 Task: Find a one-way flight from Bozeman to Rock Springs for 6 passengers in First class on Sat, 5 Aug, with a departure time around 8:00 AM, a price limit of ₹240,000, and 1 checked bag.
Action: Mouse moved to (292, 129)
Screenshot: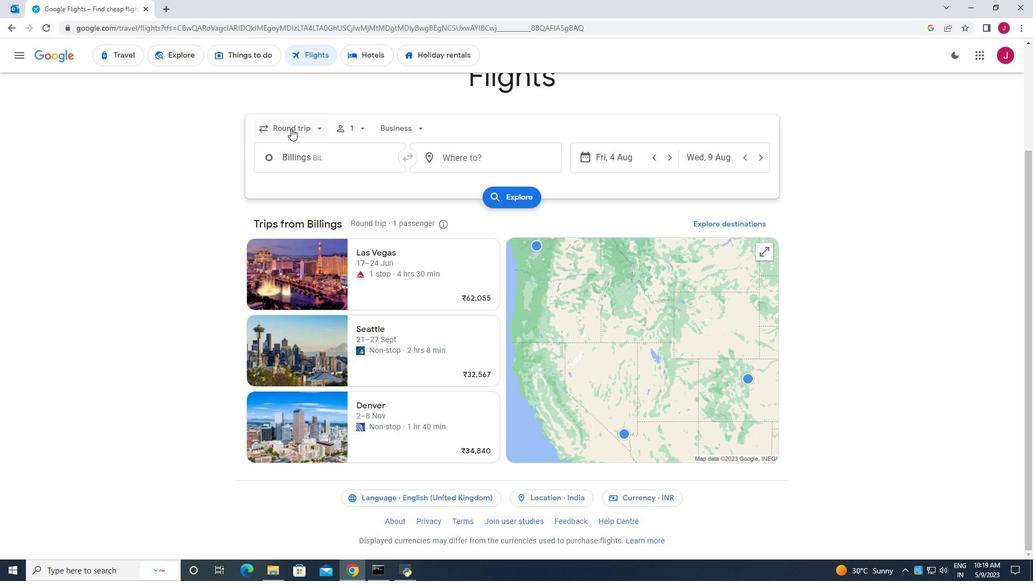 
Action: Mouse pressed left at (292, 129)
Screenshot: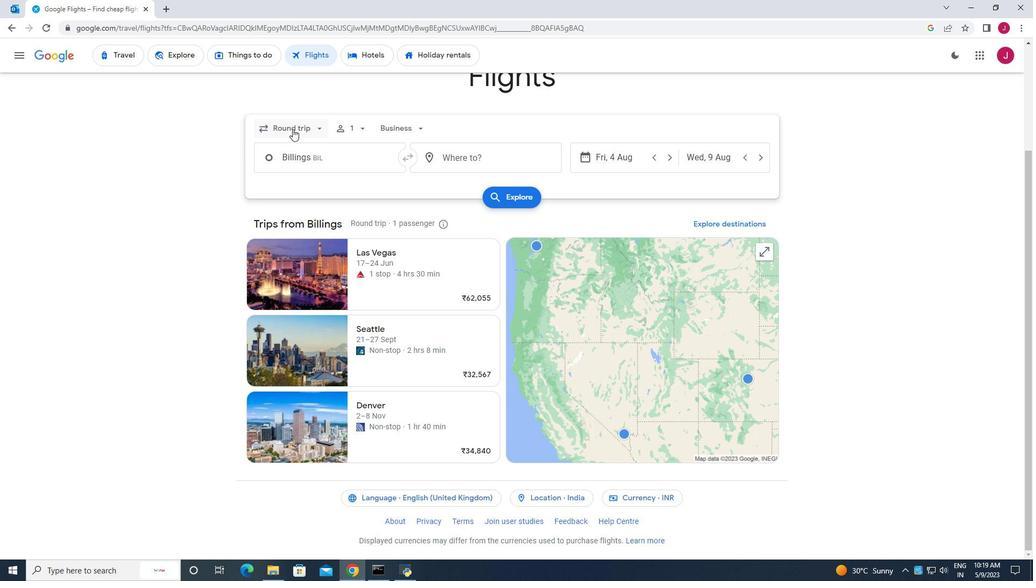 
Action: Mouse moved to (297, 177)
Screenshot: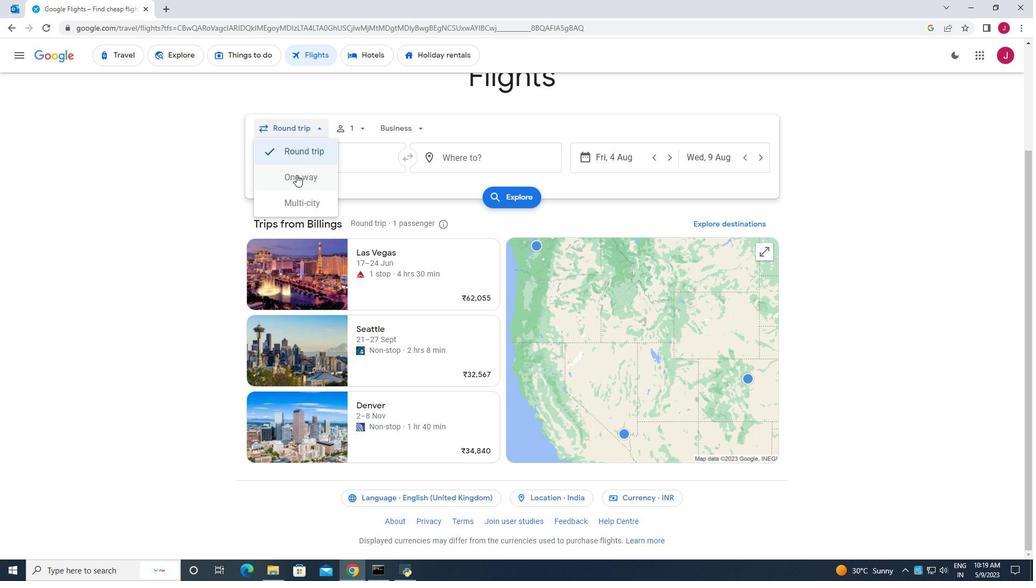 
Action: Mouse pressed left at (297, 177)
Screenshot: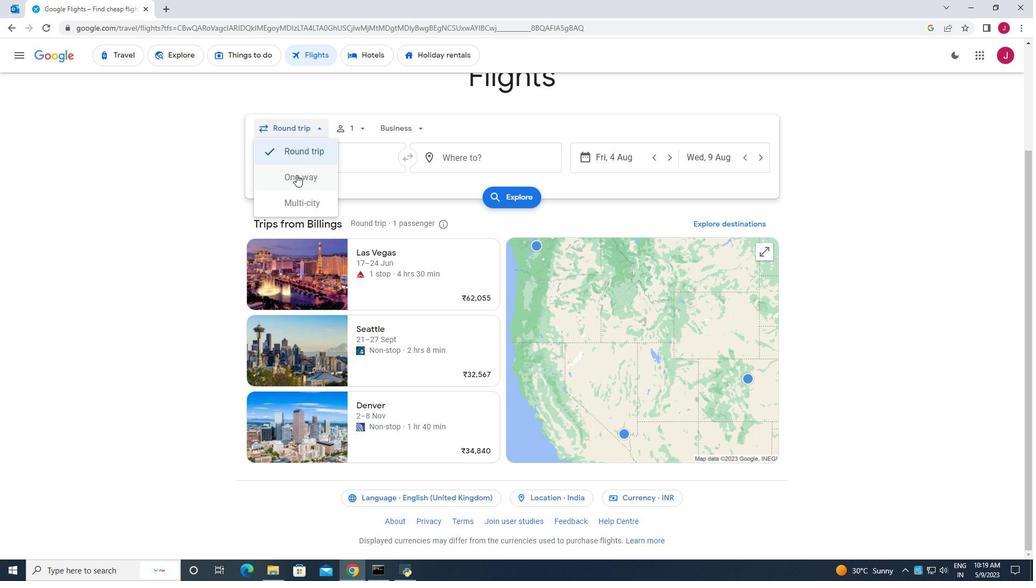 
Action: Mouse moved to (354, 127)
Screenshot: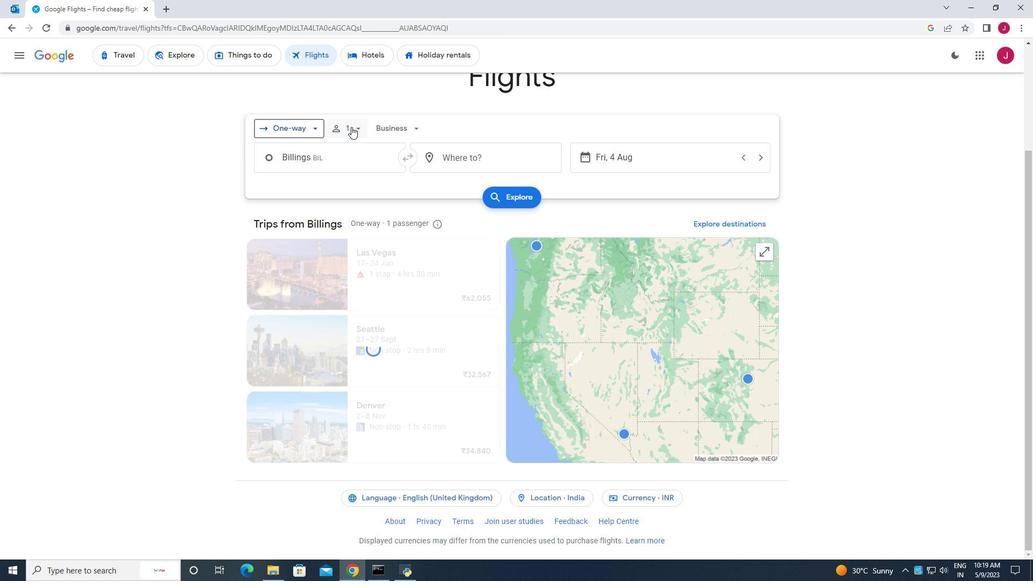 
Action: Mouse pressed left at (354, 127)
Screenshot: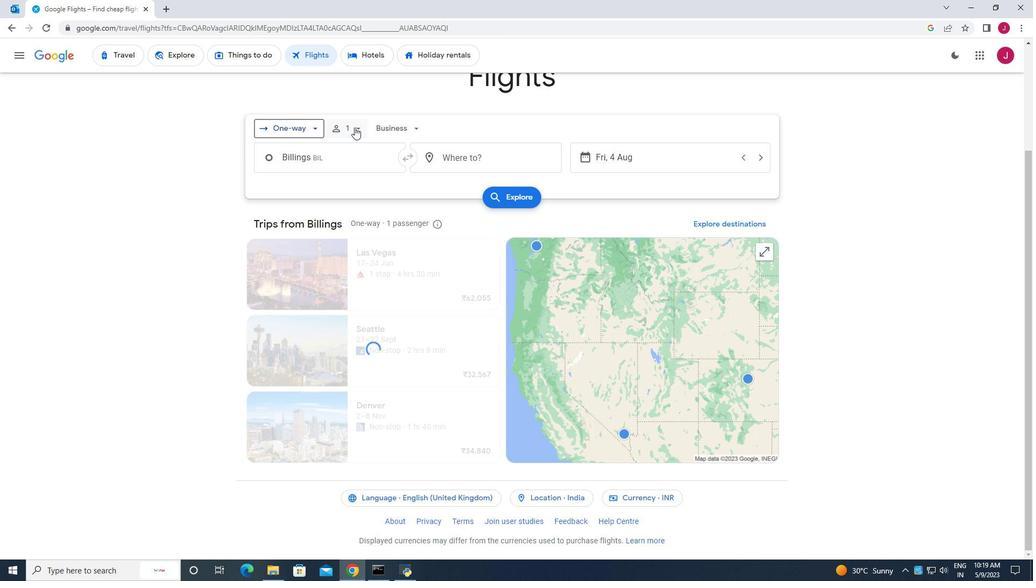 
Action: Mouse moved to (432, 156)
Screenshot: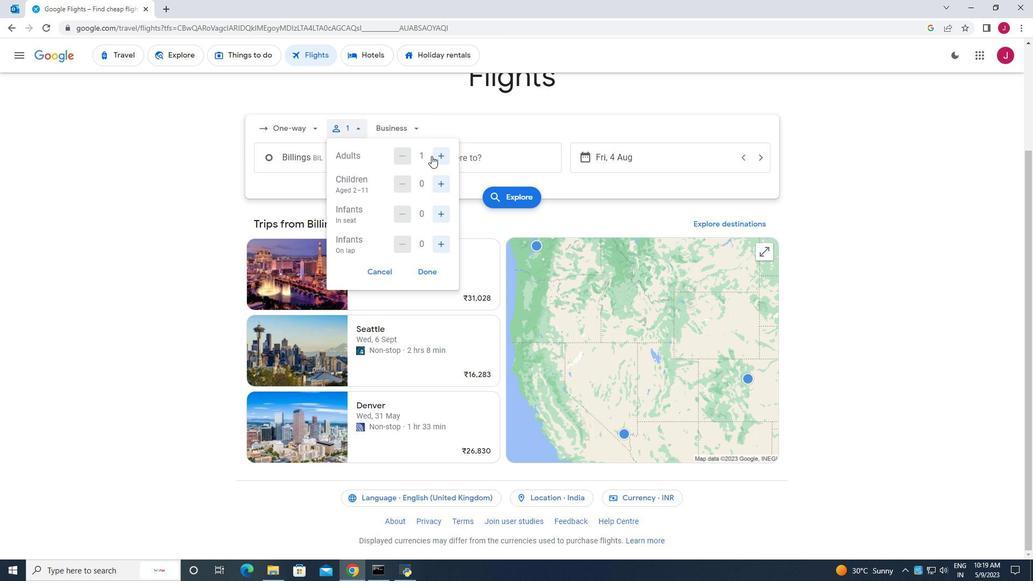 
Action: Mouse pressed left at (432, 156)
Screenshot: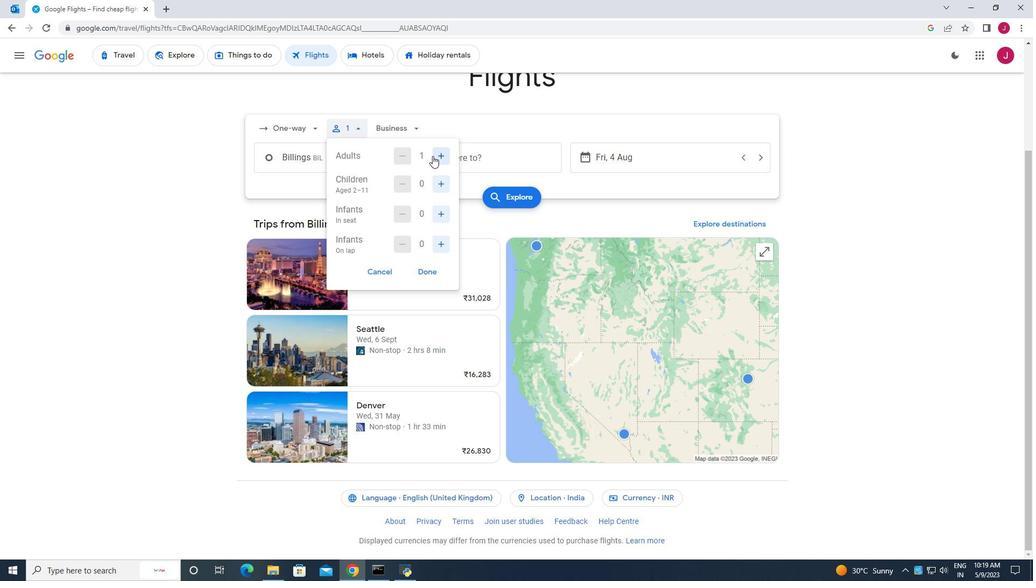 
Action: Mouse moved to (438, 184)
Screenshot: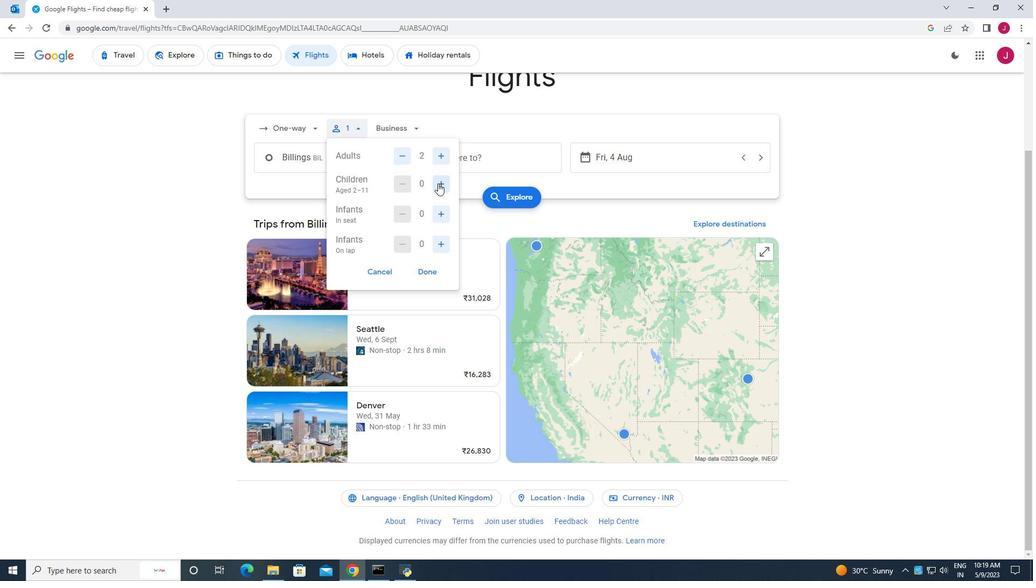 
Action: Mouse pressed left at (438, 184)
Screenshot: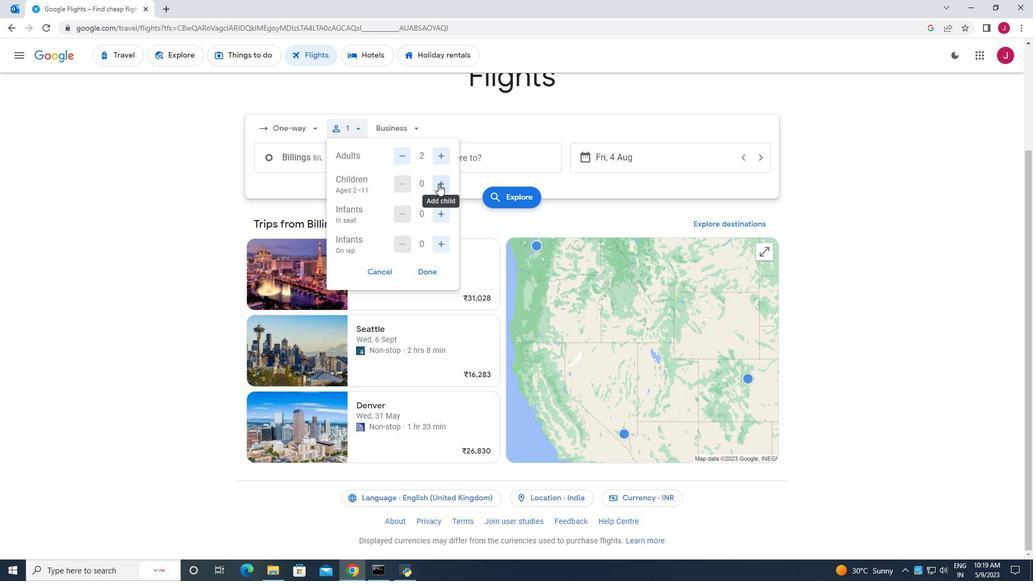 
Action: Mouse pressed left at (438, 184)
Screenshot: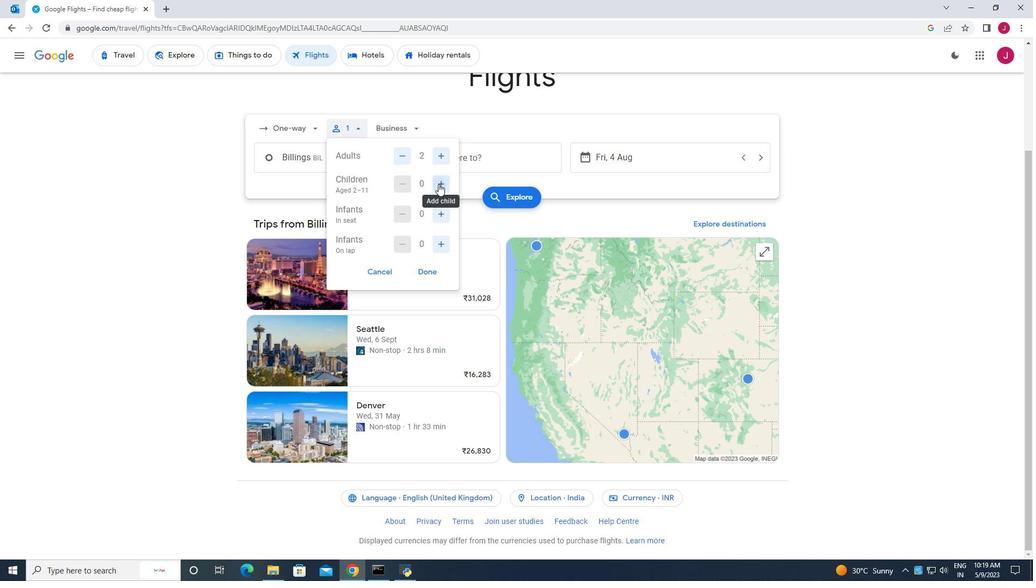 
Action: Mouse moved to (441, 212)
Screenshot: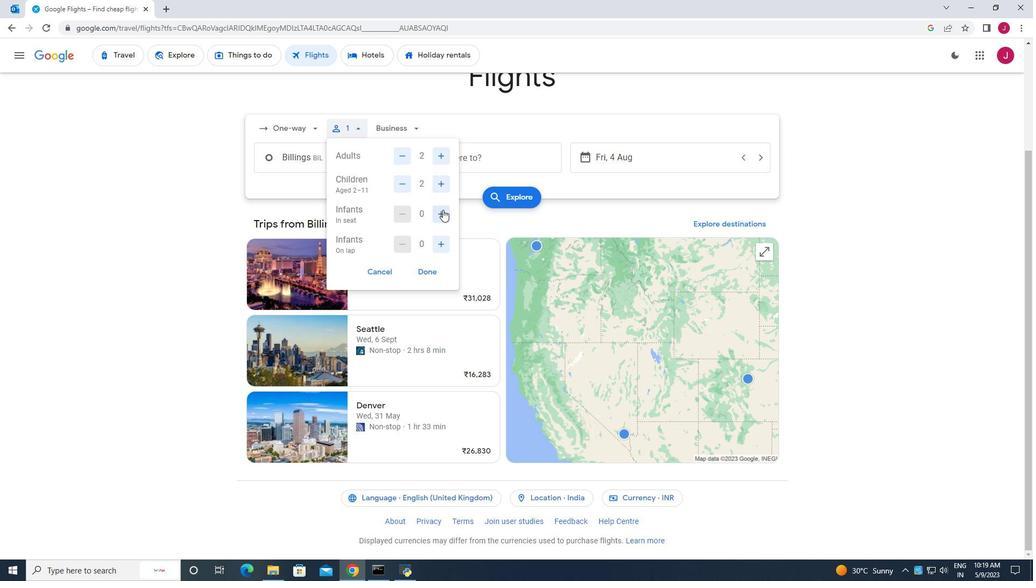 
Action: Mouse pressed left at (441, 212)
Screenshot: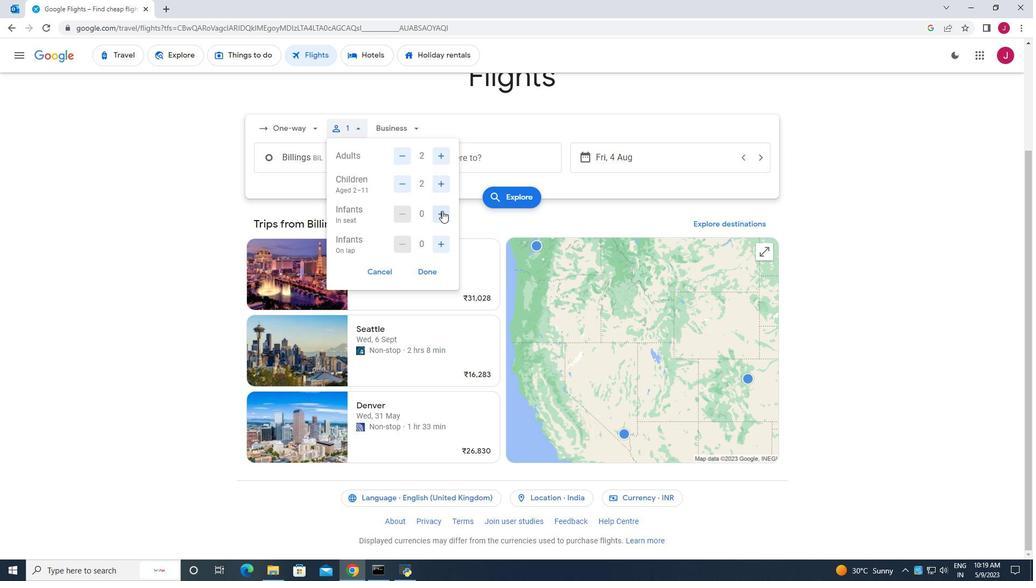 
Action: Mouse pressed left at (441, 212)
Screenshot: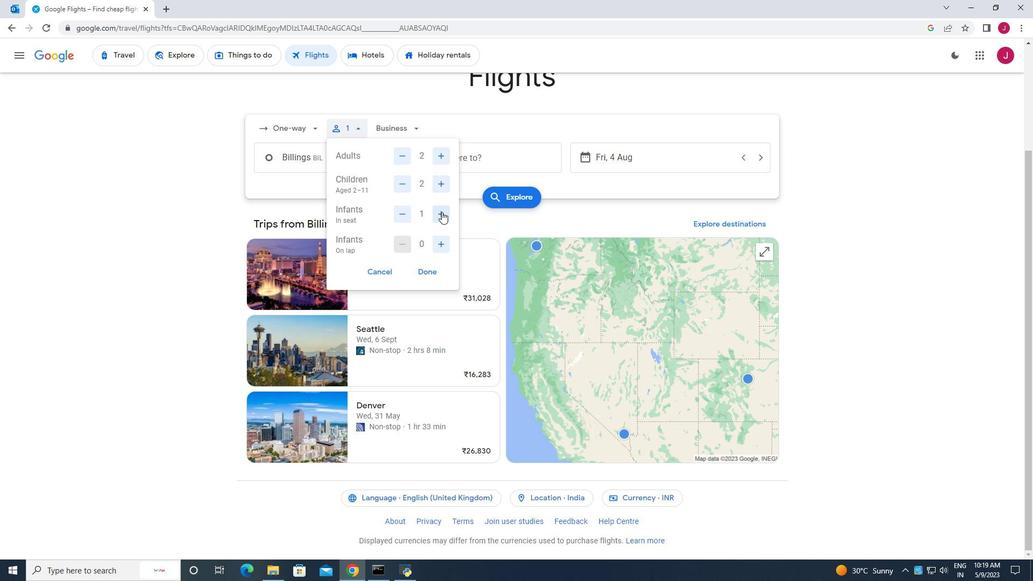 
Action: Mouse moved to (427, 273)
Screenshot: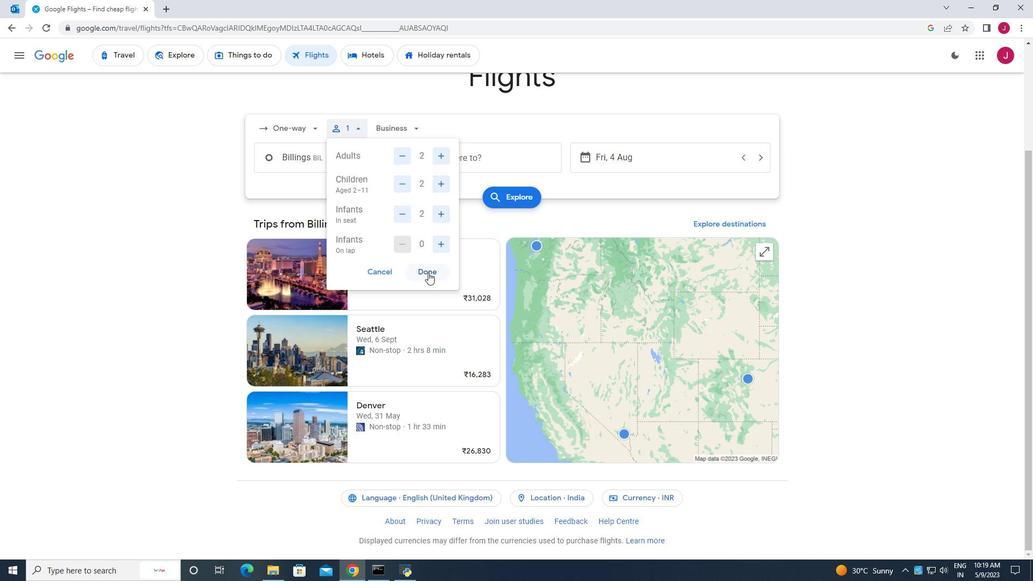 
Action: Mouse pressed left at (427, 273)
Screenshot: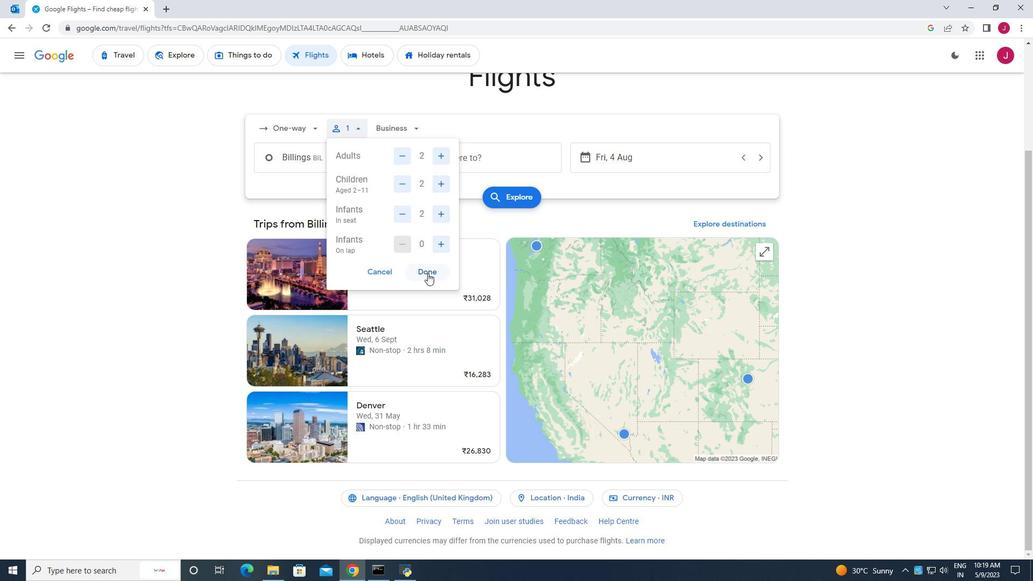 
Action: Mouse moved to (394, 125)
Screenshot: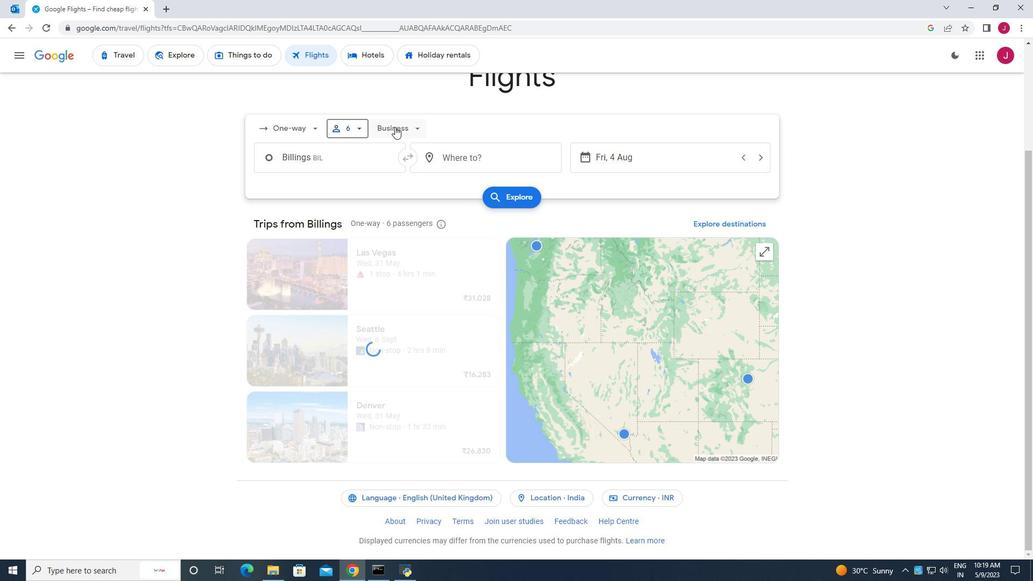 
Action: Mouse pressed left at (394, 125)
Screenshot: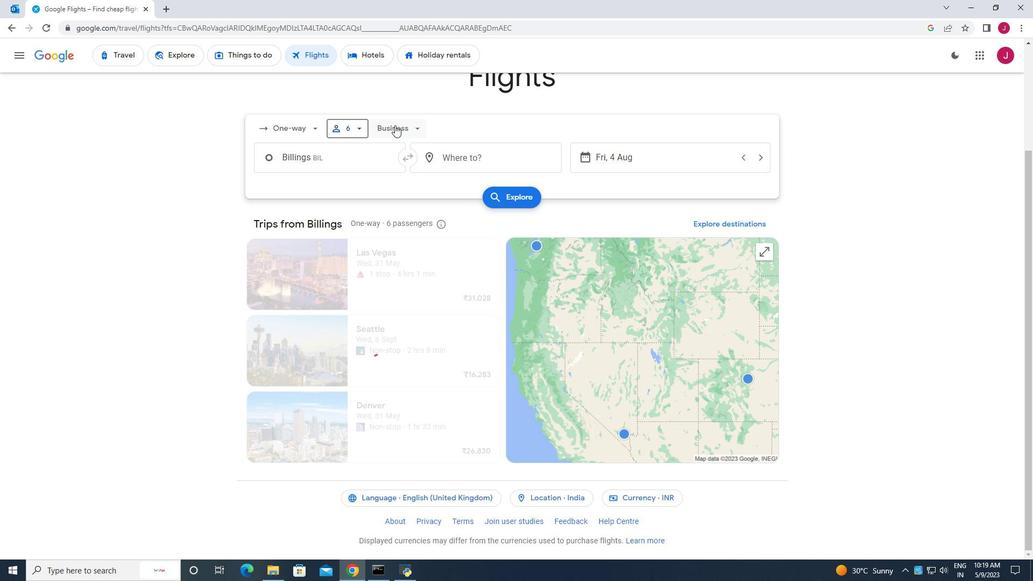 
Action: Mouse moved to (419, 228)
Screenshot: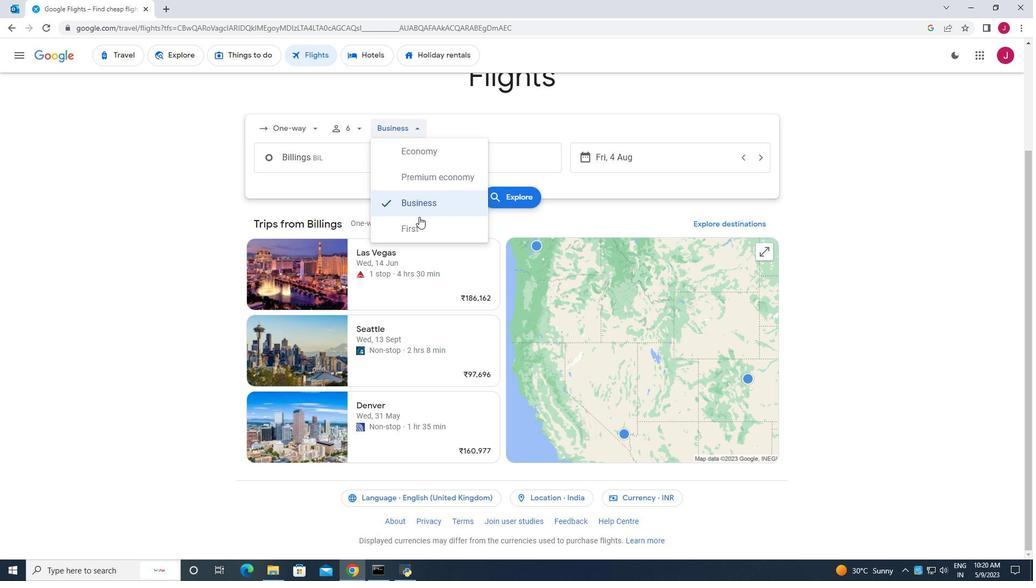 
Action: Mouse pressed left at (419, 228)
Screenshot: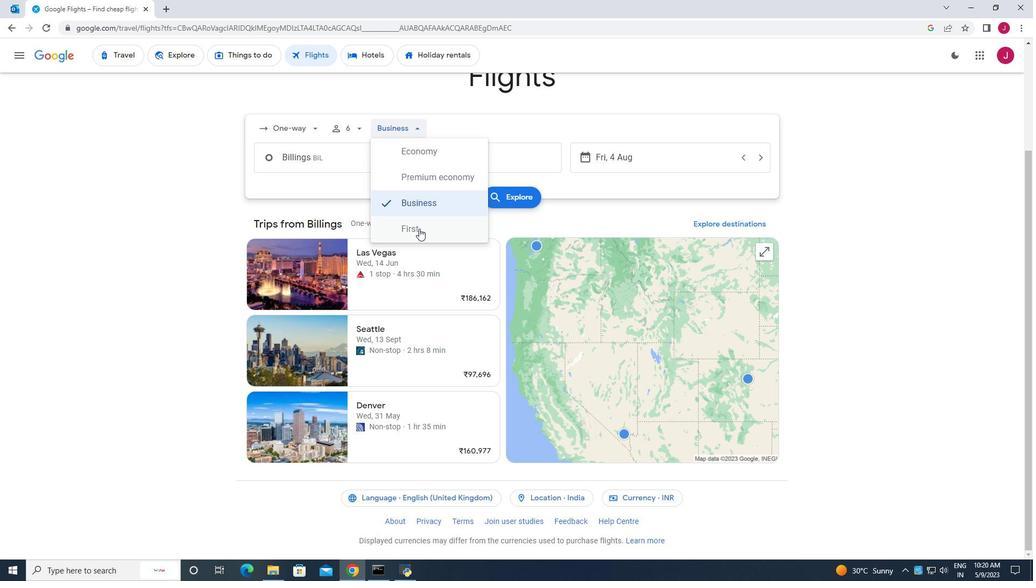 
Action: Mouse moved to (341, 160)
Screenshot: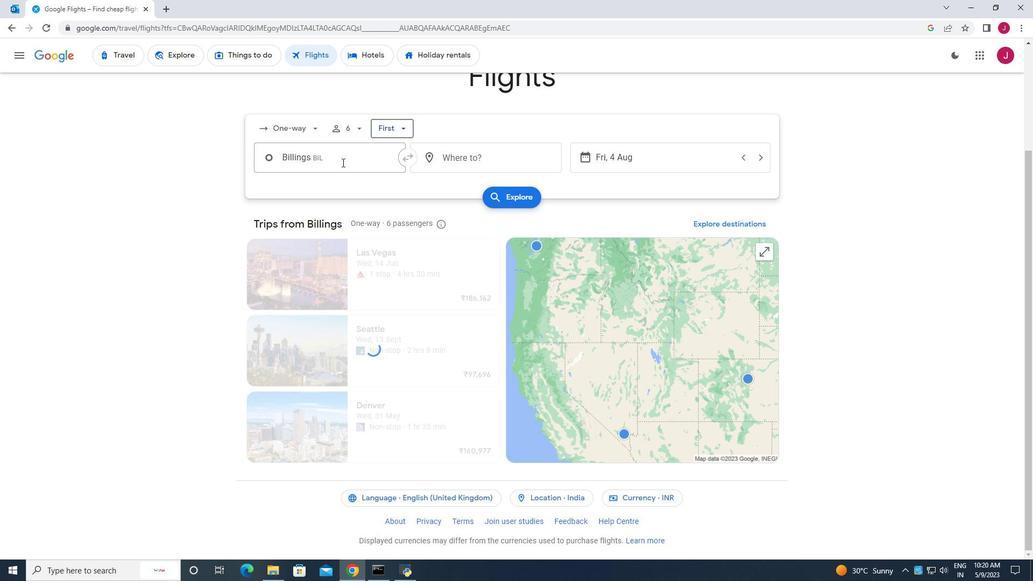 
Action: Mouse pressed left at (341, 160)
Screenshot: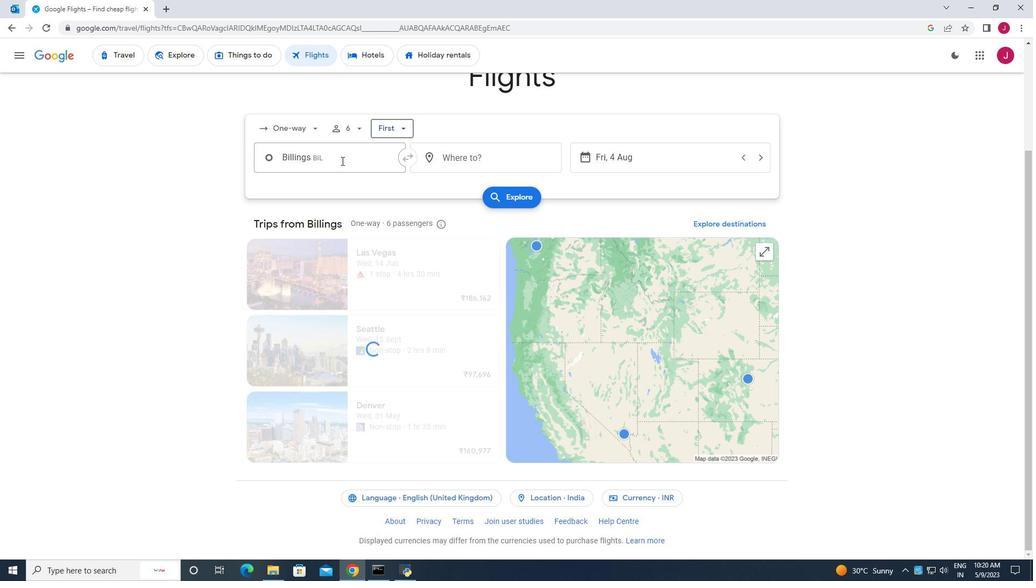 
Action: Key pressed bozeman
Screenshot: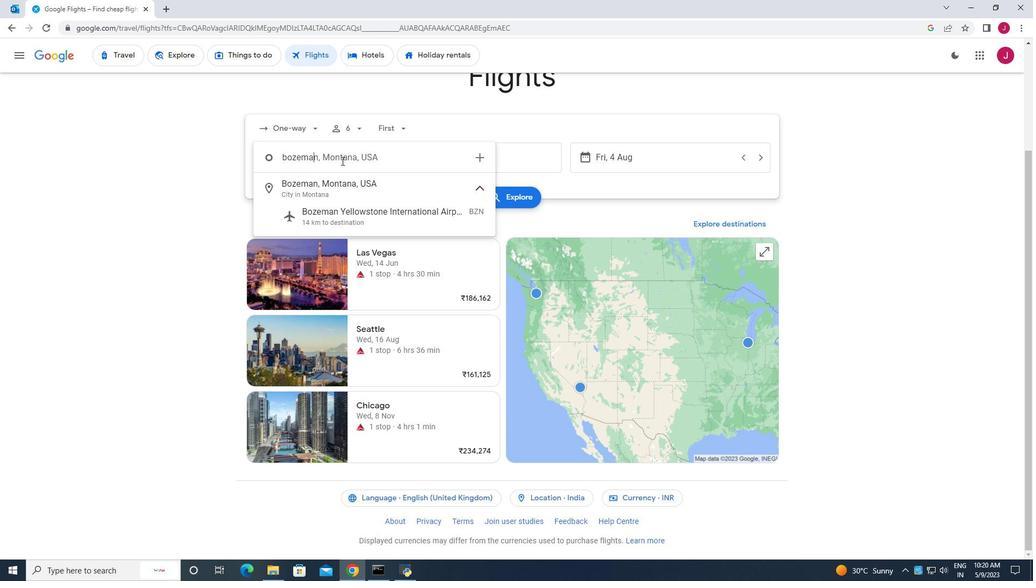 
Action: Mouse moved to (381, 214)
Screenshot: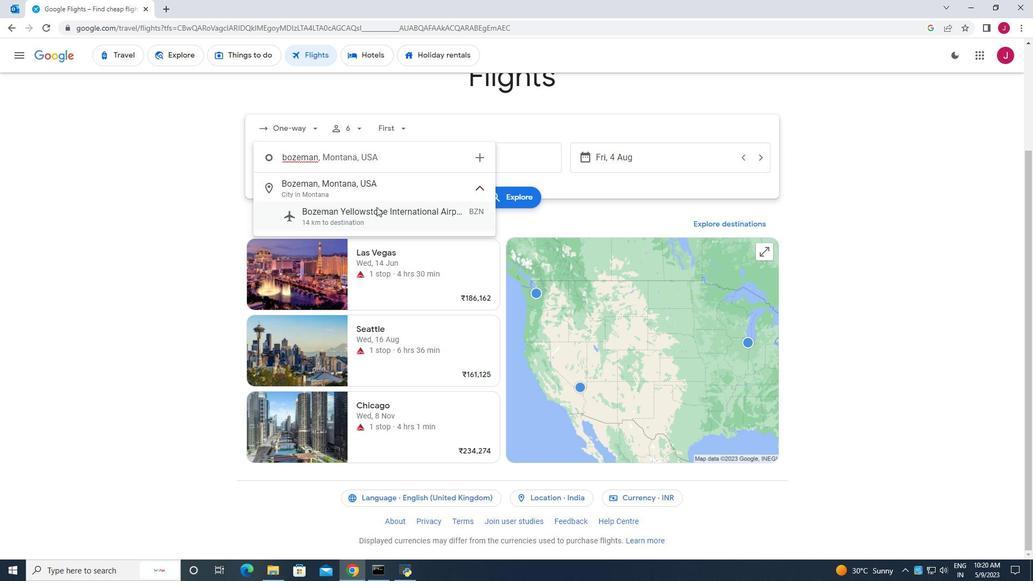 
Action: Mouse pressed left at (381, 214)
Screenshot: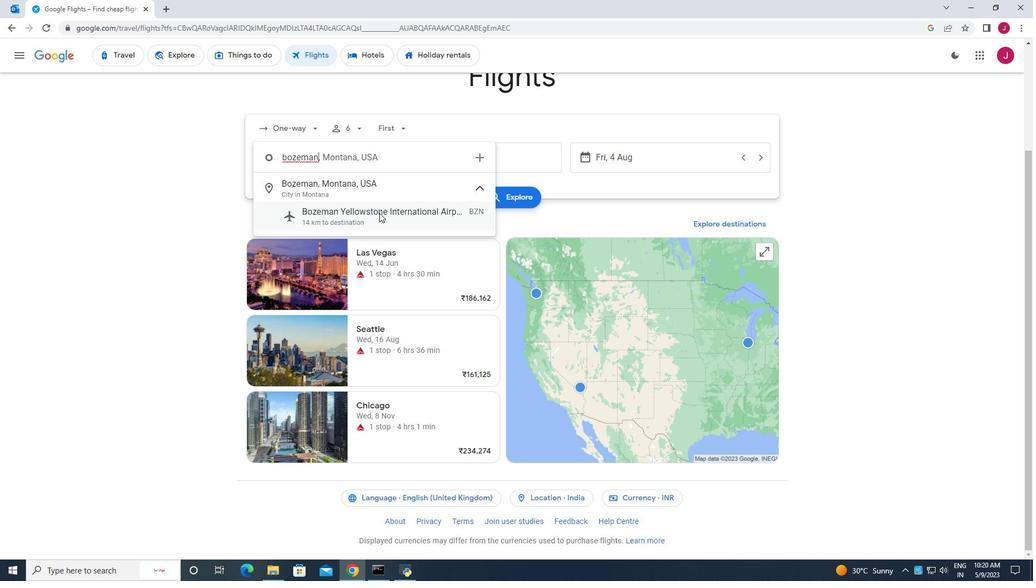 
Action: Mouse moved to (489, 160)
Screenshot: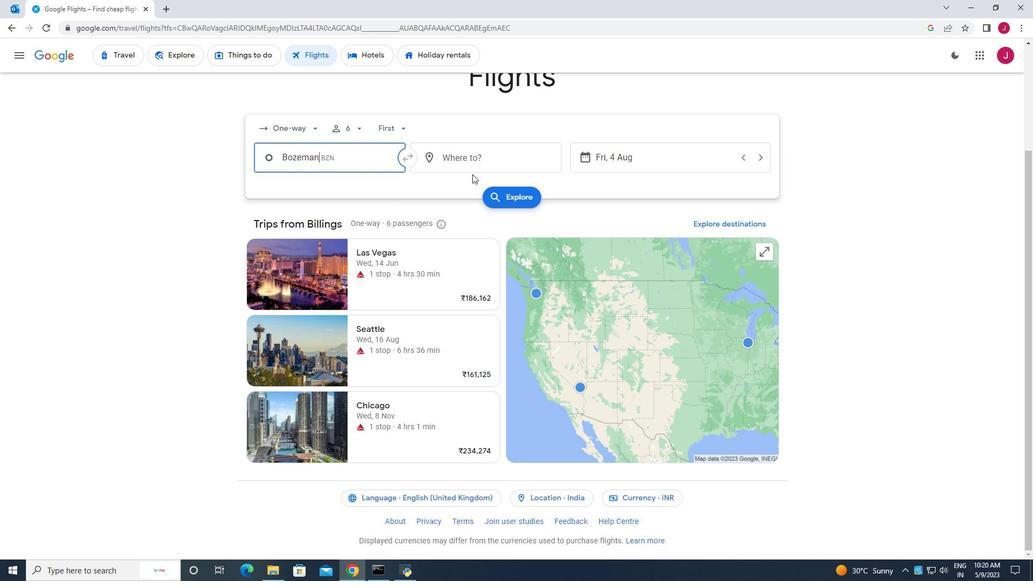 
Action: Mouse pressed left at (489, 160)
Screenshot: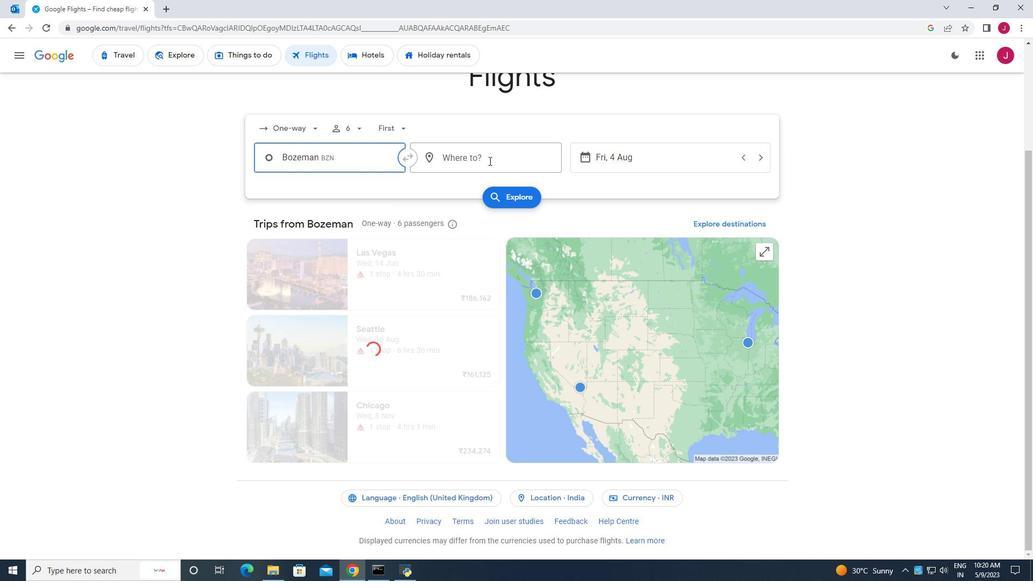 
Action: Key pressed rock<Key.space>springs
Screenshot: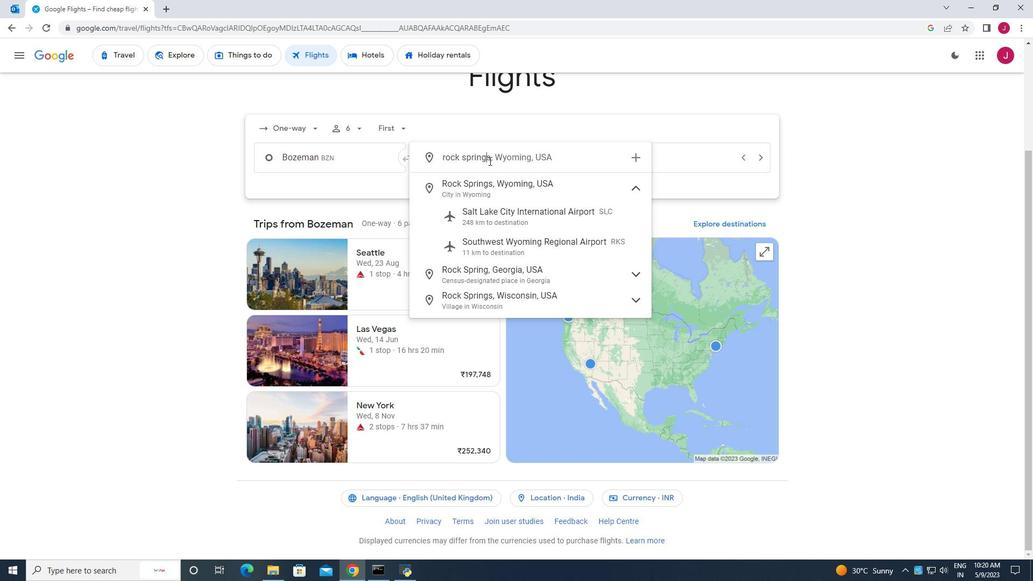 
Action: Mouse moved to (533, 245)
Screenshot: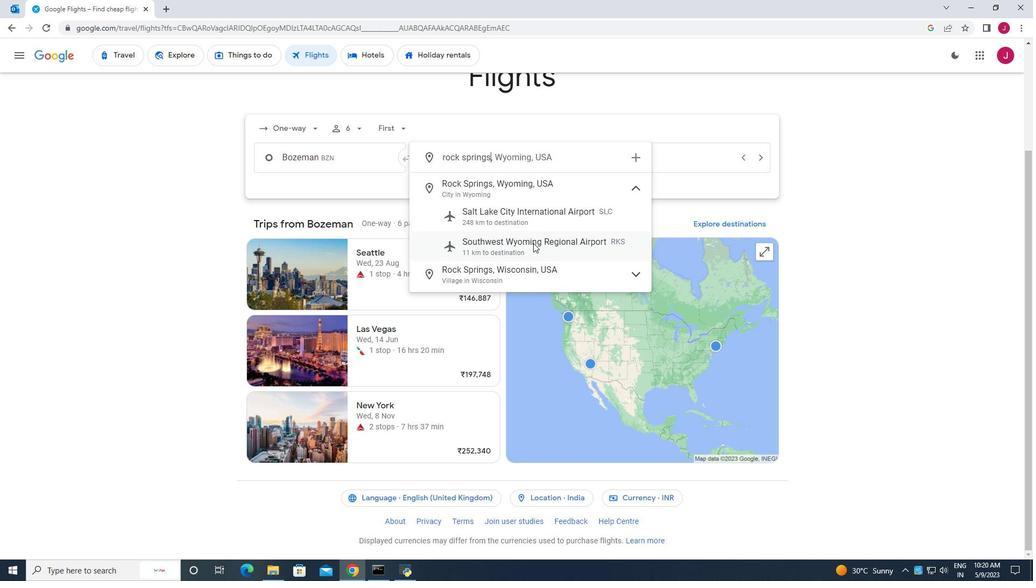 
Action: Mouse pressed left at (533, 245)
Screenshot: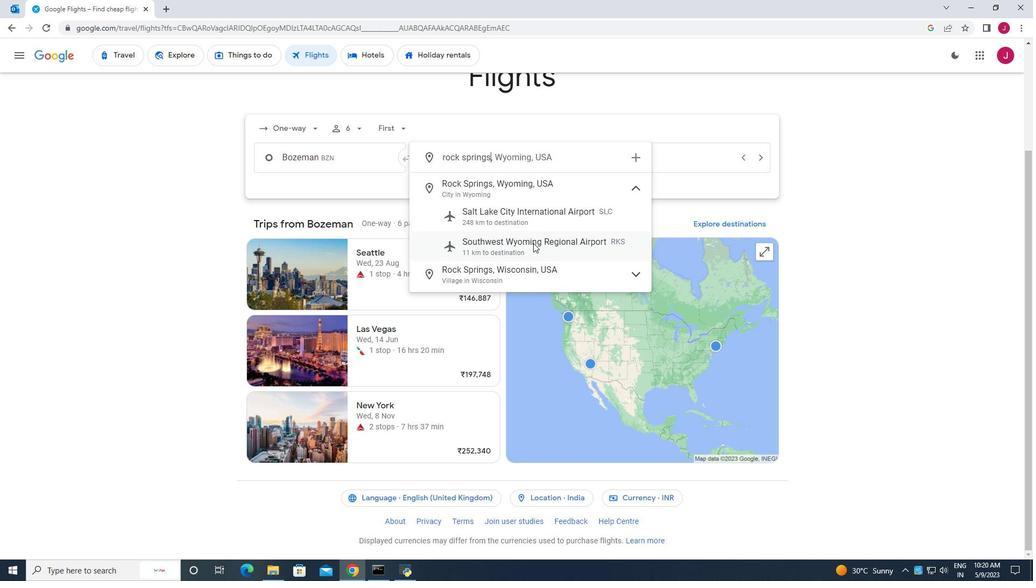
Action: Mouse moved to (636, 154)
Screenshot: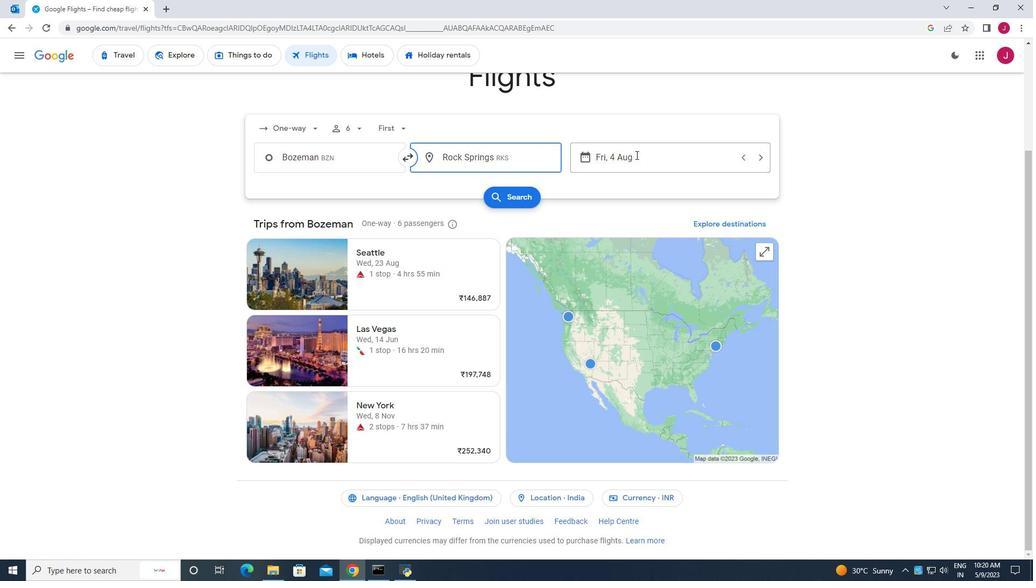 
Action: Mouse pressed left at (636, 154)
Screenshot: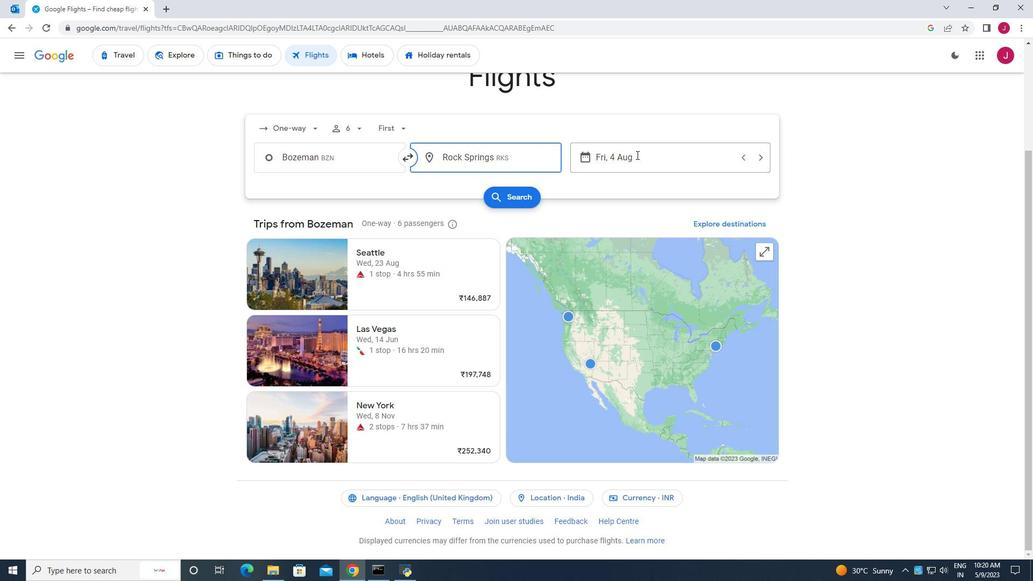 
Action: Mouse moved to (546, 245)
Screenshot: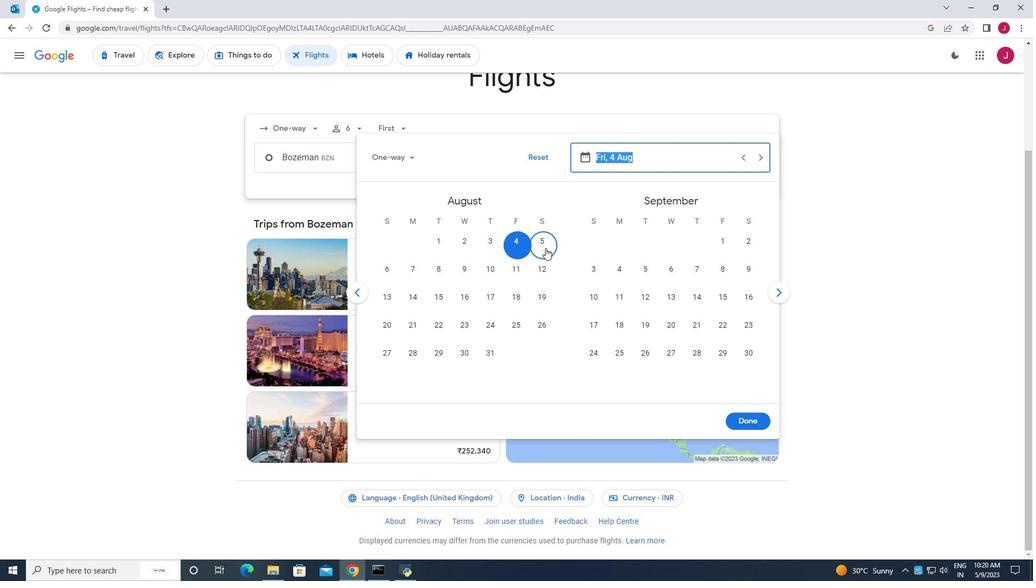 
Action: Mouse pressed left at (546, 245)
Screenshot: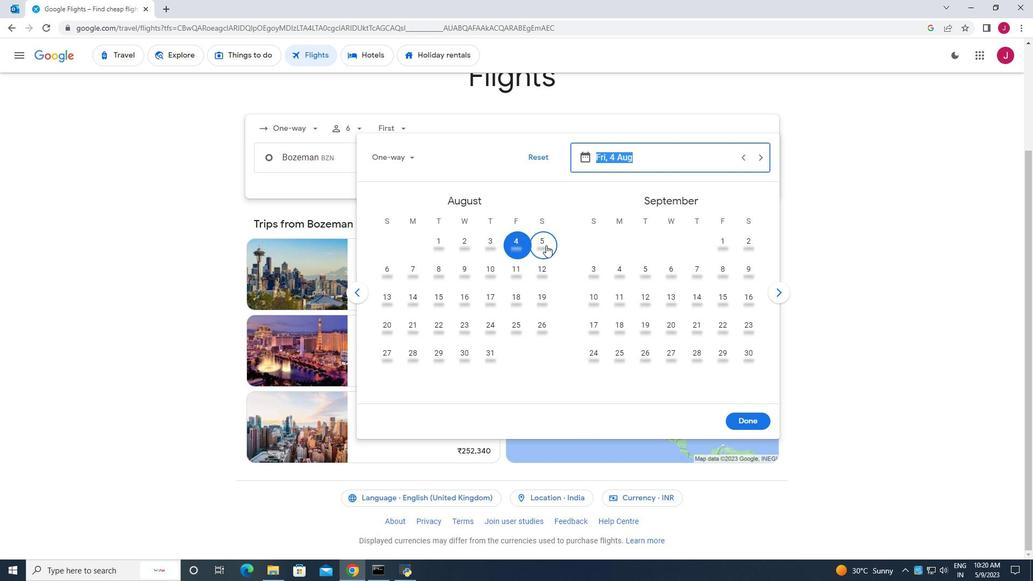 
Action: Mouse moved to (753, 421)
Screenshot: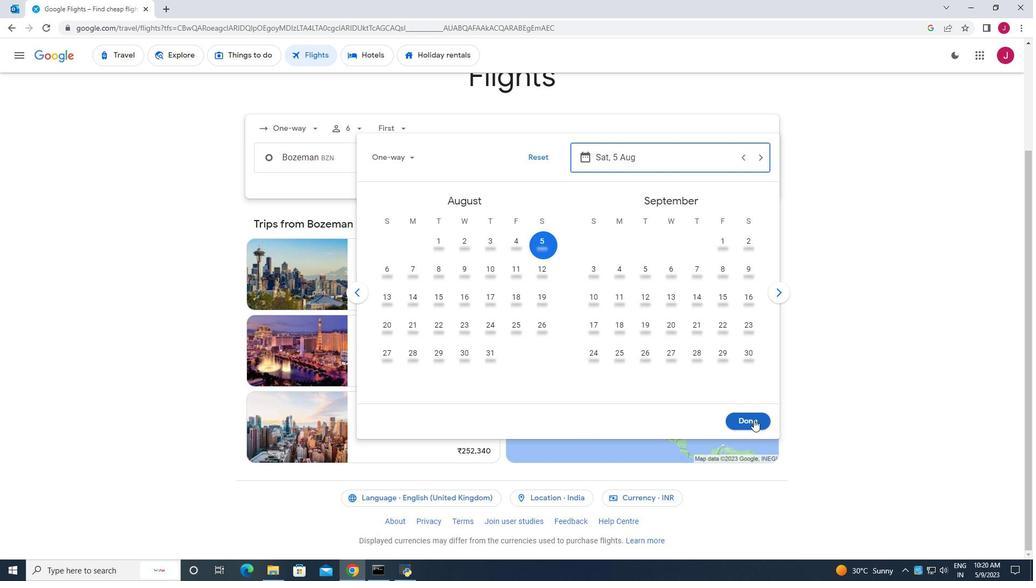 
Action: Mouse pressed left at (753, 421)
Screenshot: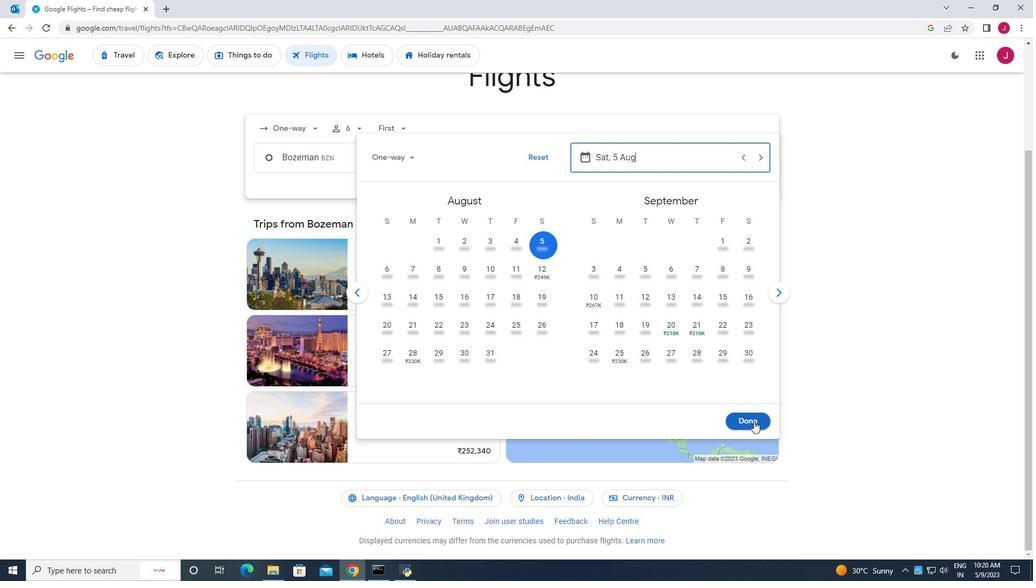
Action: Mouse moved to (521, 193)
Screenshot: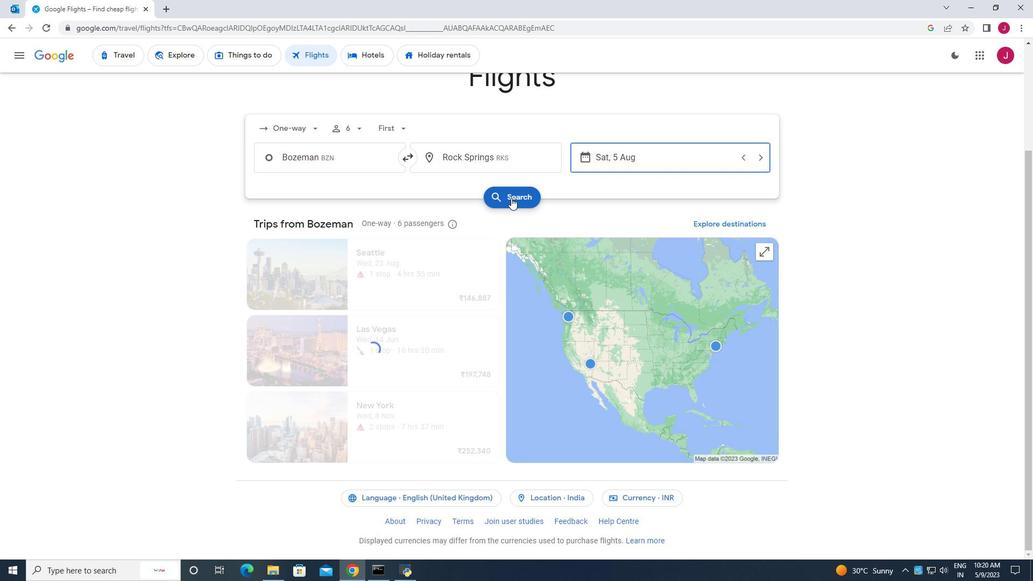 
Action: Mouse pressed left at (521, 193)
Screenshot: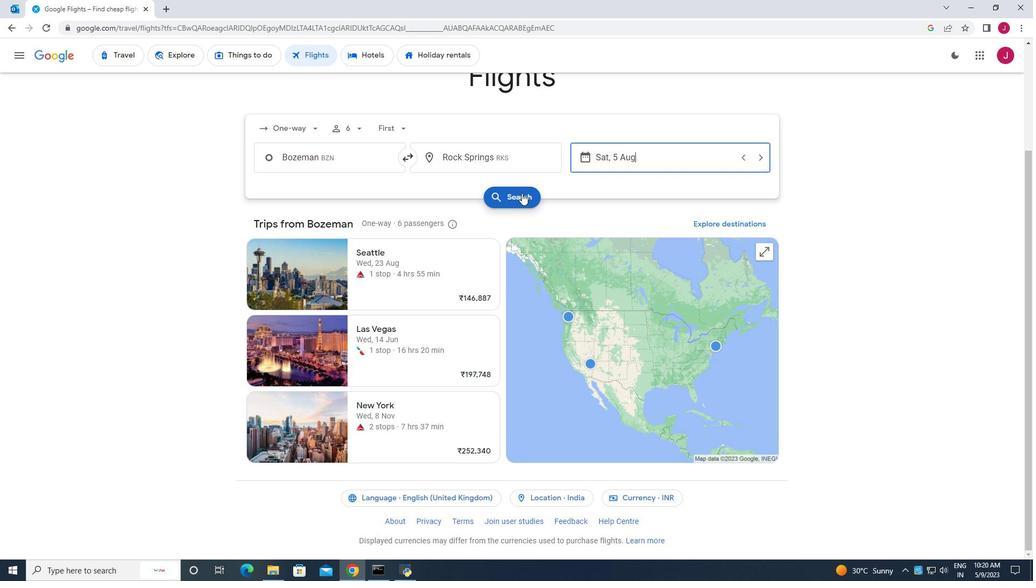 
Action: Mouse moved to (266, 150)
Screenshot: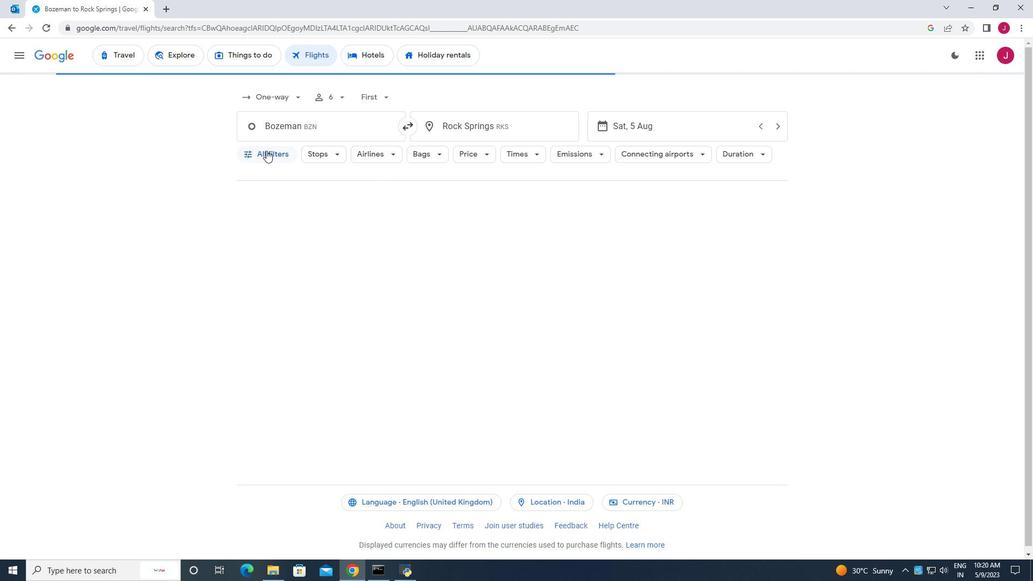 
Action: Mouse pressed left at (266, 150)
Screenshot: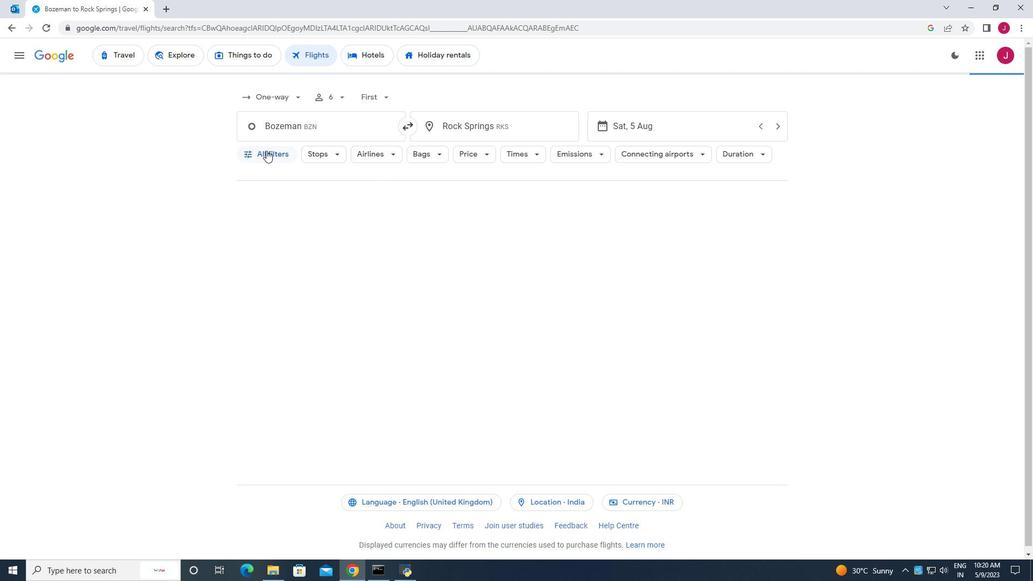 
Action: Mouse moved to (370, 231)
Screenshot: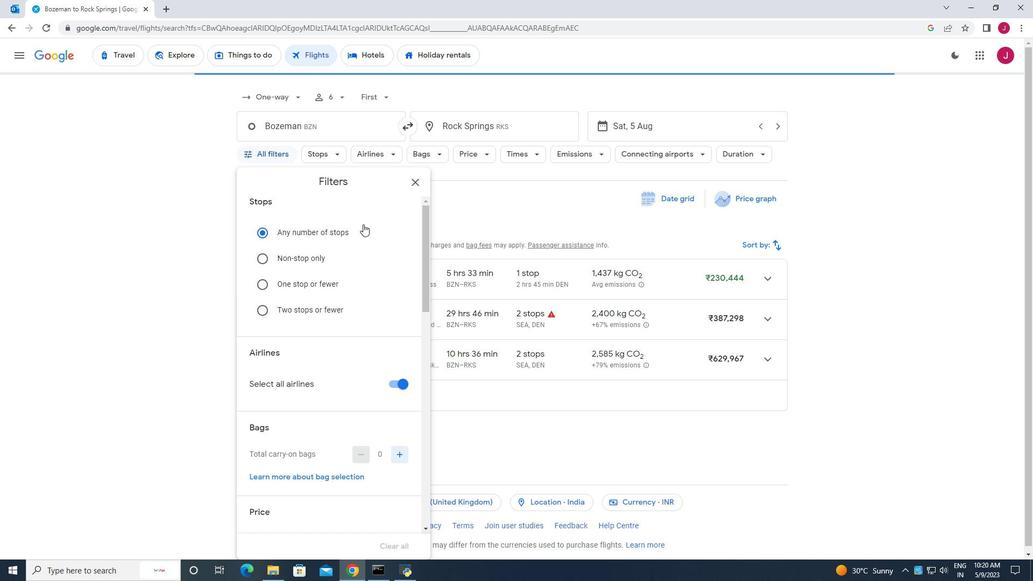 
Action: Mouse scrolled (370, 230) with delta (0, 0)
Screenshot: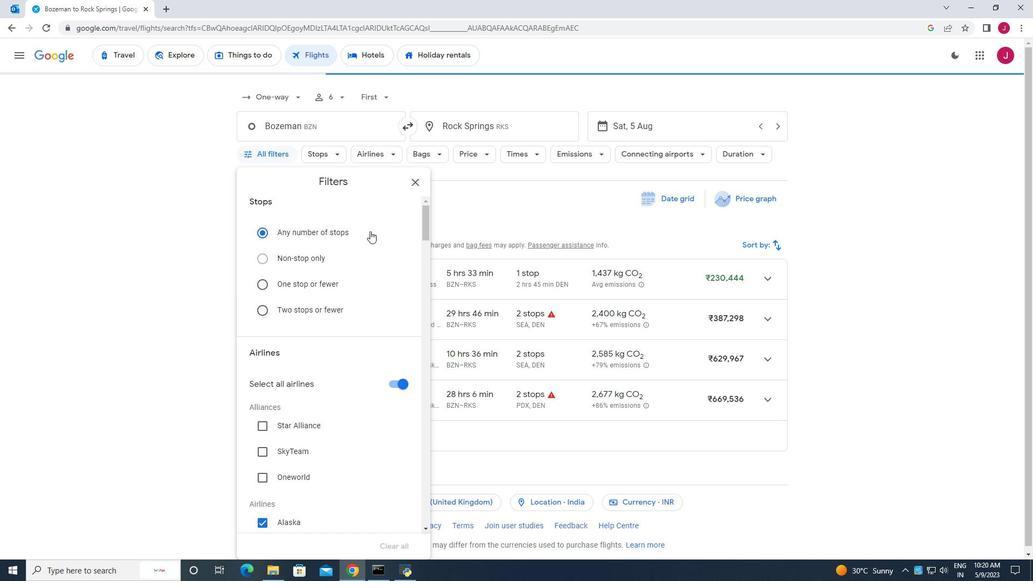 
Action: Mouse scrolled (370, 230) with delta (0, 0)
Screenshot: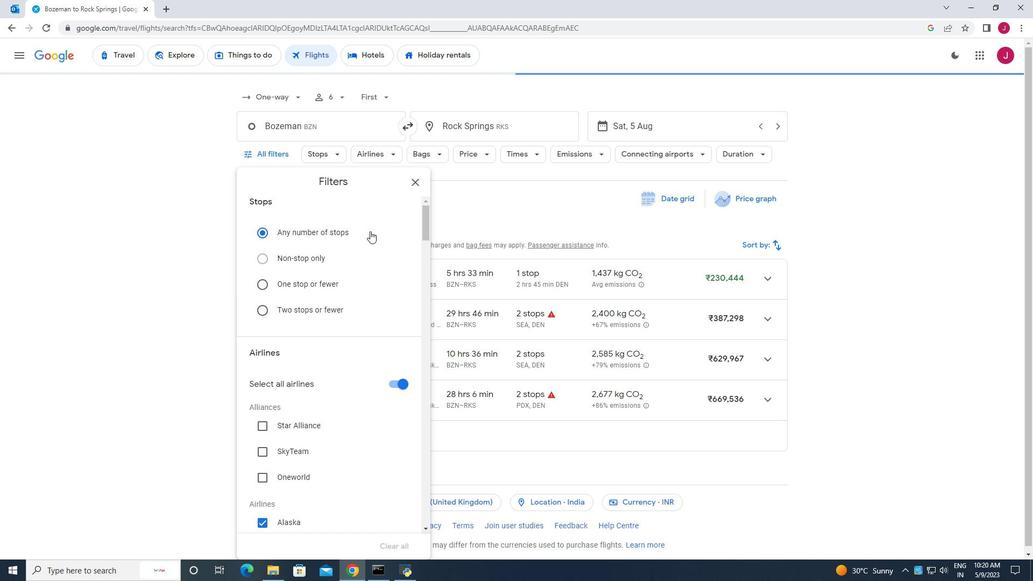 
Action: Mouse scrolled (370, 230) with delta (0, 0)
Screenshot: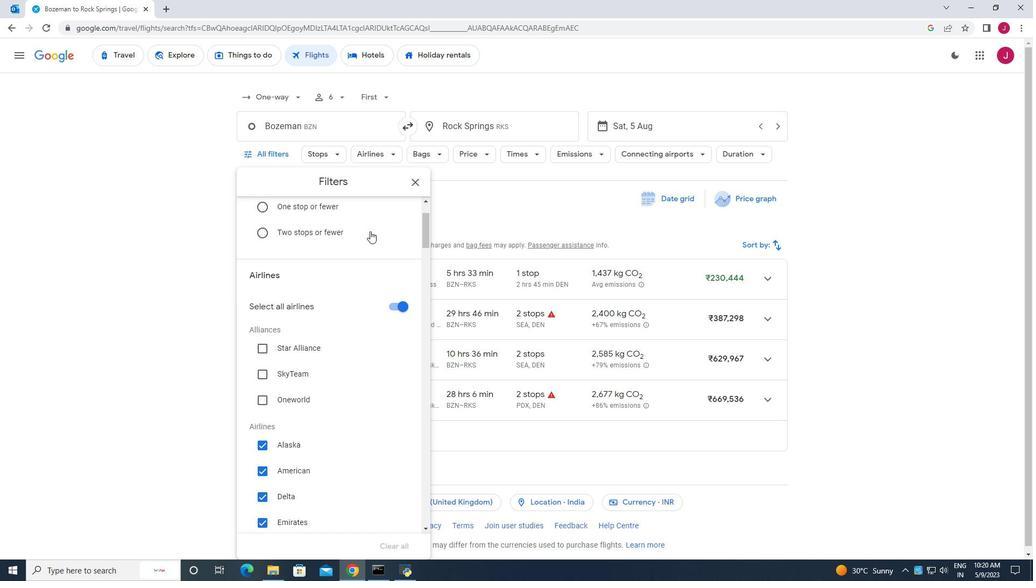 
Action: Mouse moved to (392, 224)
Screenshot: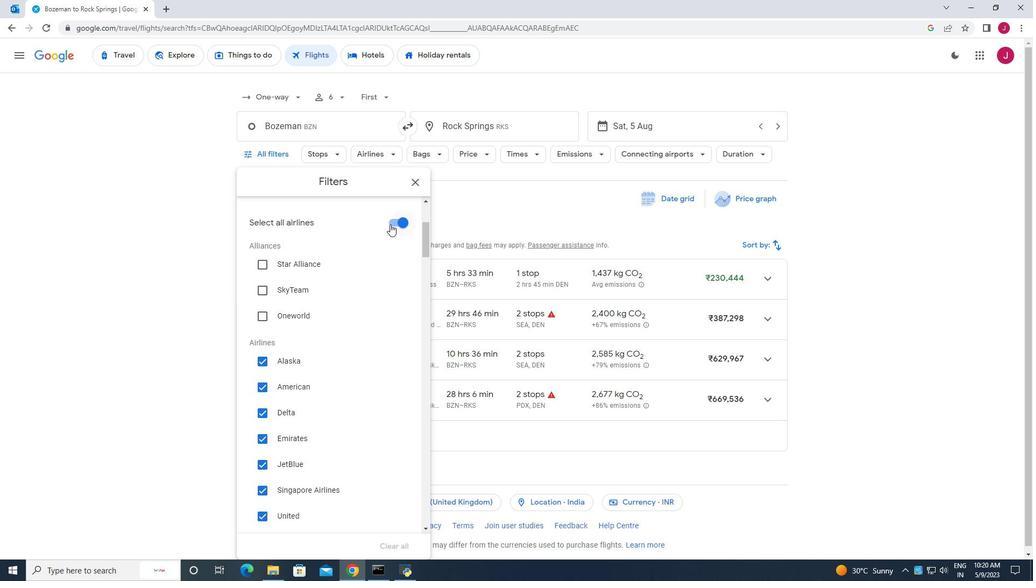 
Action: Mouse pressed left at (392, 224)
Screenshot: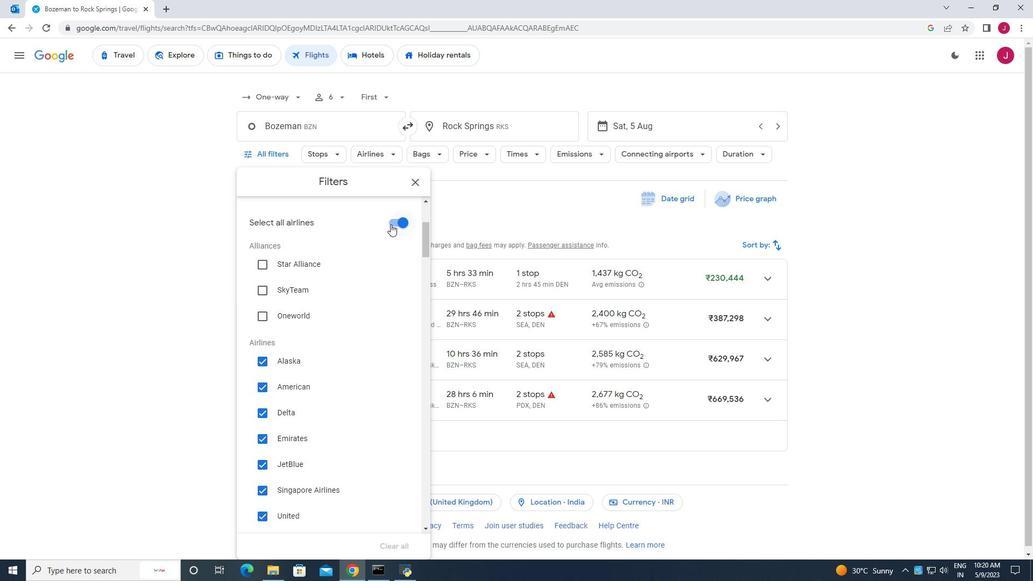 
Action: Mouse moved to (342, 265)
Screenshot: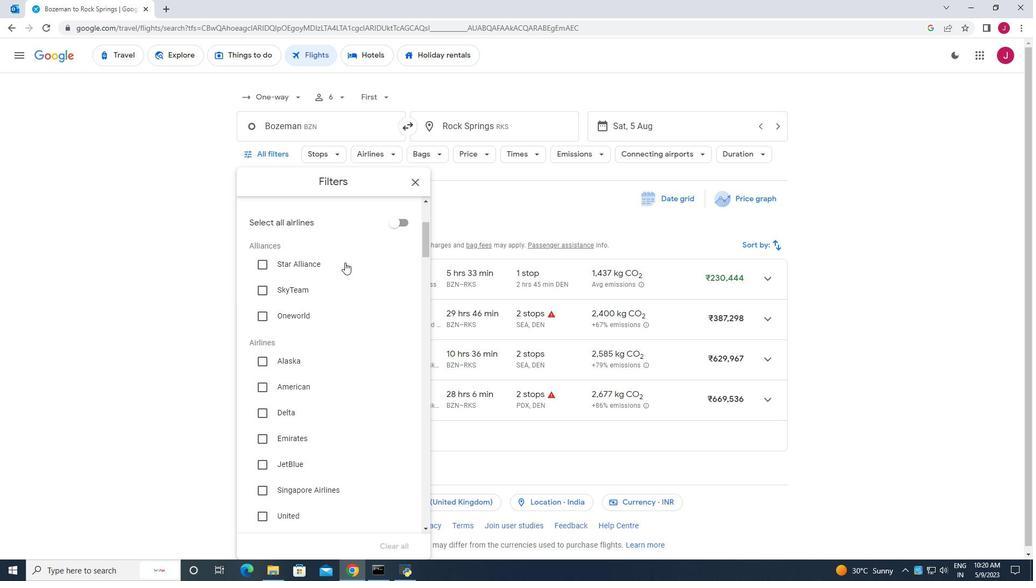 
Action: Mouse scrolled (342, 264) with delta (0, 0)
Screenshot: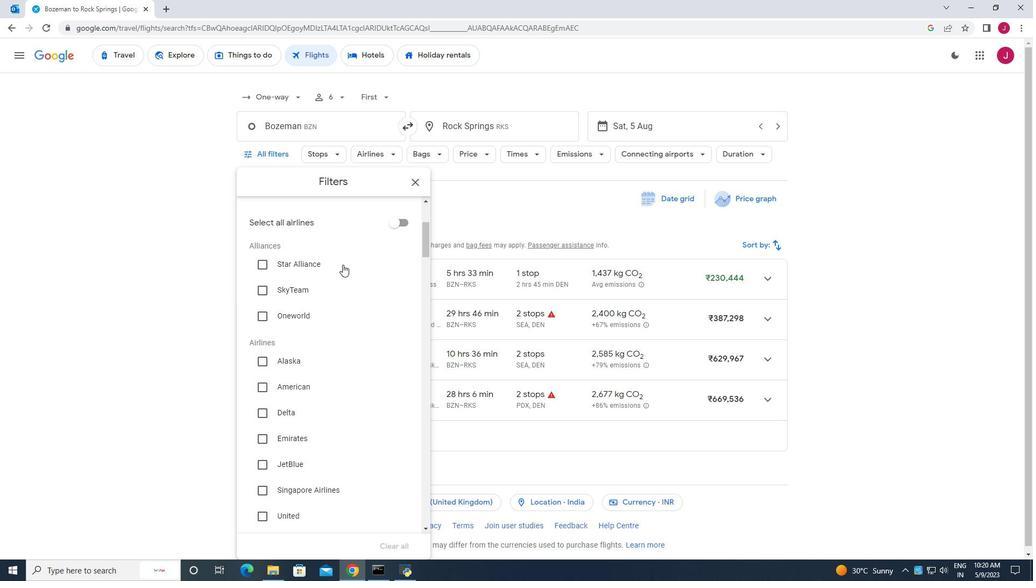
Action: Mouse scrolled (342, 264) with delta (0, 0)
Screenshot: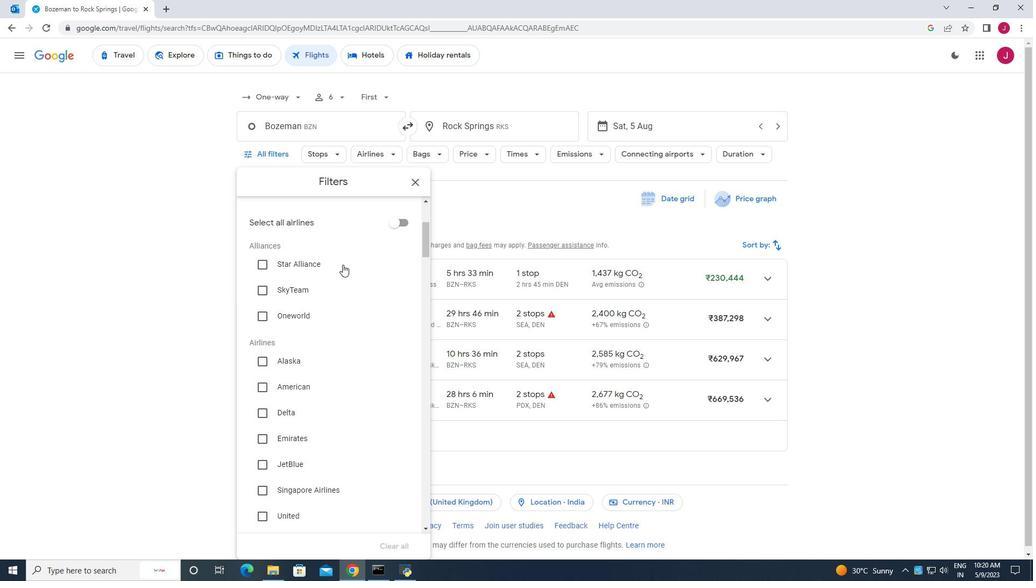 
Action: Mouse scrolled (342, 264) with delta (0, 0)
Screenshot: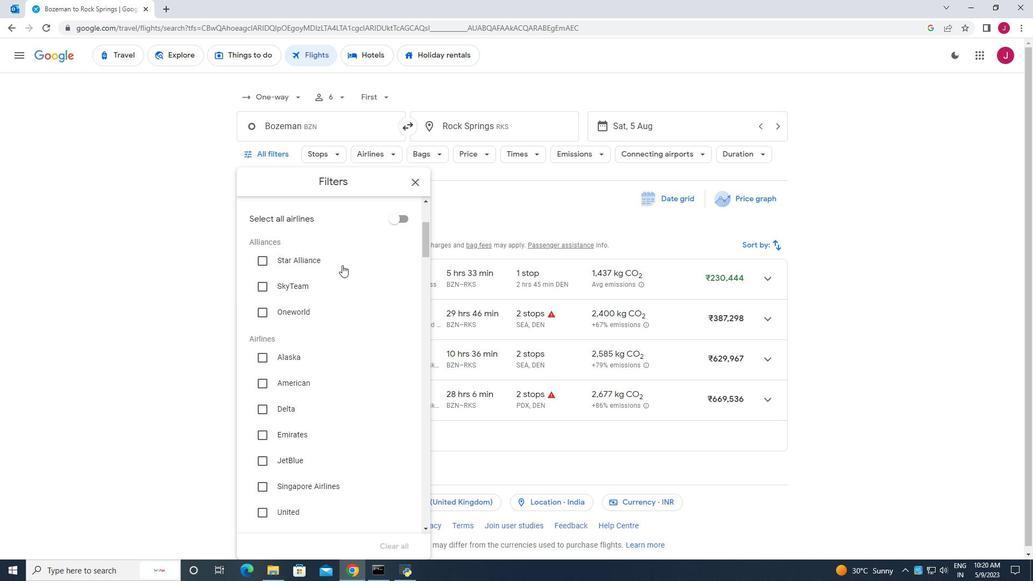 
Action: Mouse moved to (312, 248)
Screenshot: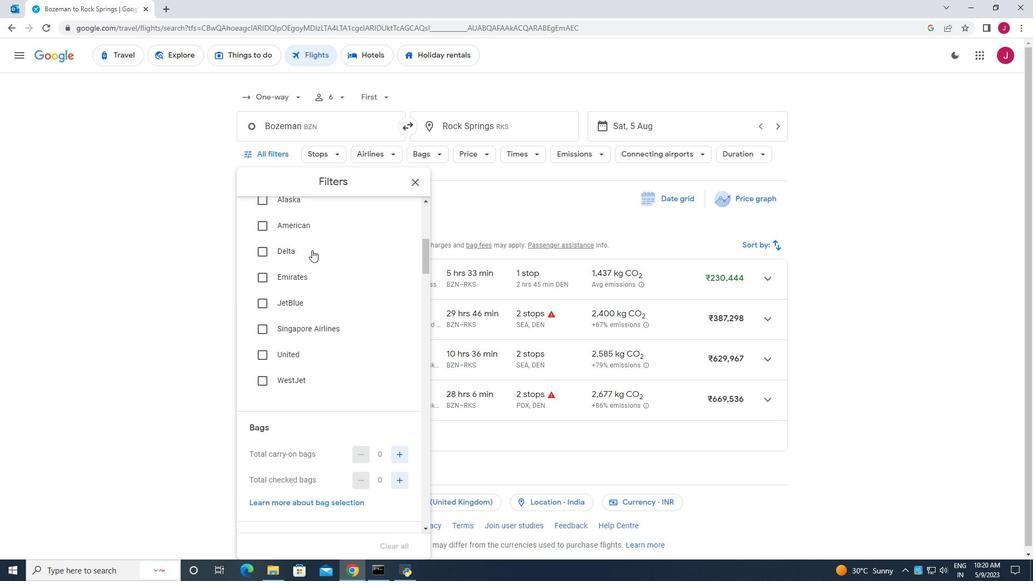 
Action: Mouse scrolled (312, 248) with delta (0, 0)
Screenshot: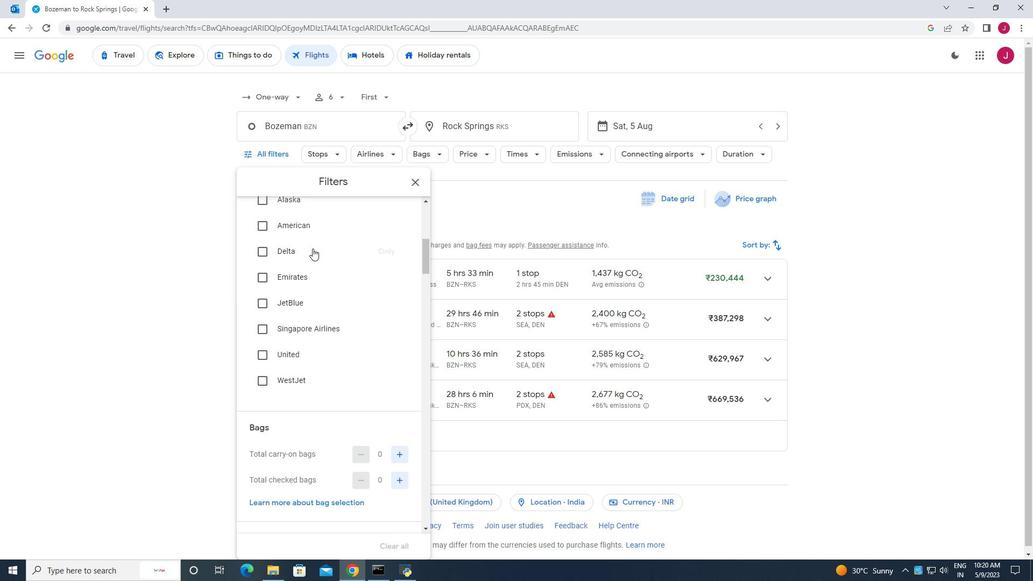 
Action: Mouse scrolled (312, 248) with delta (0, 0)
Screenshot: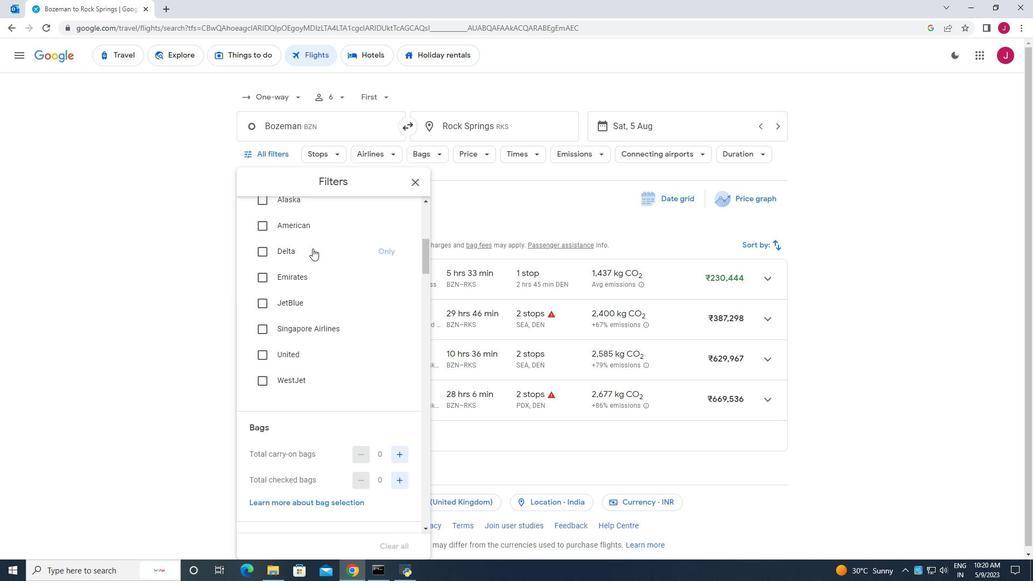 
Action: Mouse scrolled (312, 248) with delta (0, 0)
Screenshot: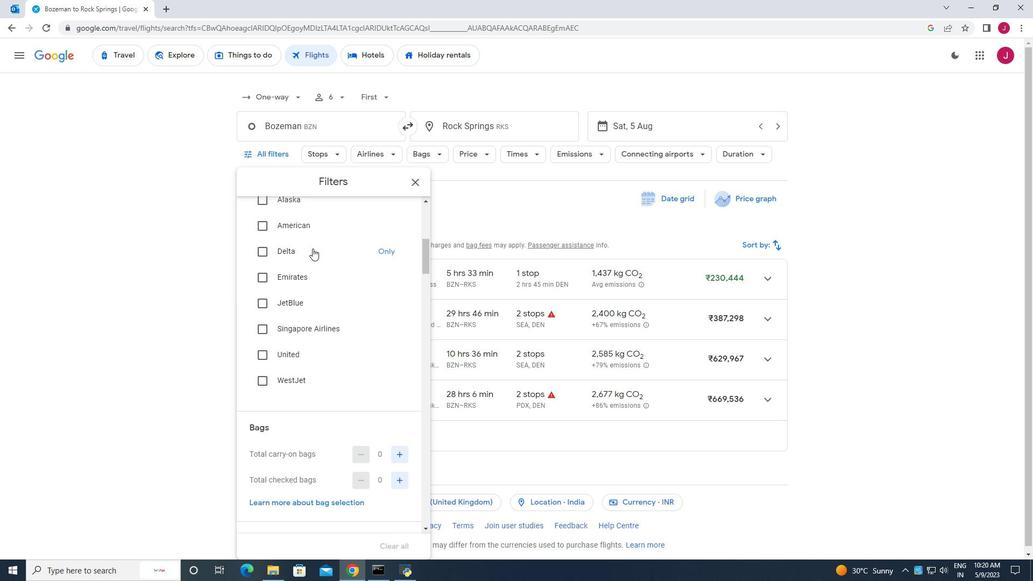 
Action: Mouse scrolled (312, 248) with delta (0, 0)
Screenshot: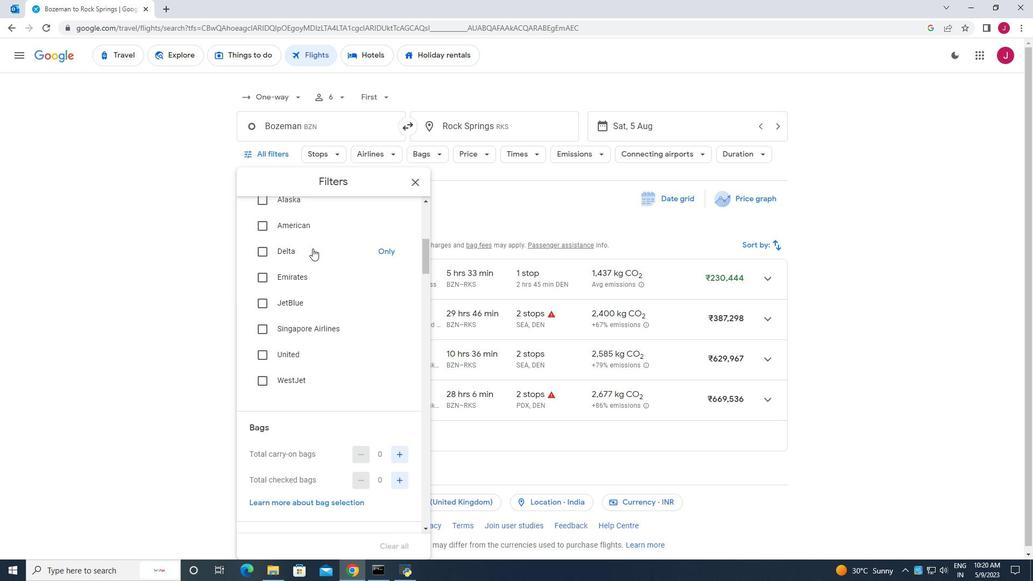 
Action: Mouse moved to (399, 265)
Screenshot: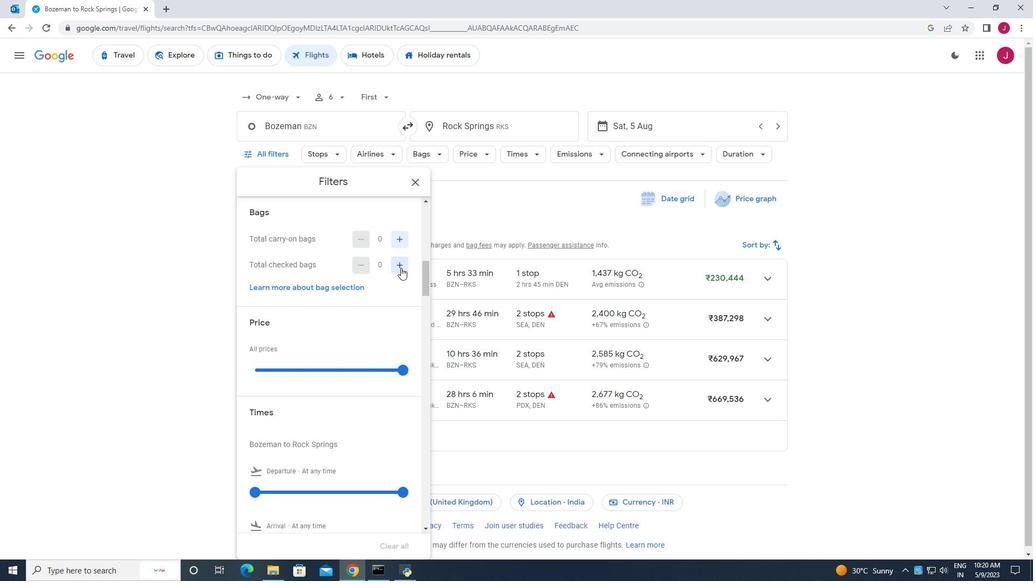 
Action: Mouse pressed left at (399, 265)
Screenshot: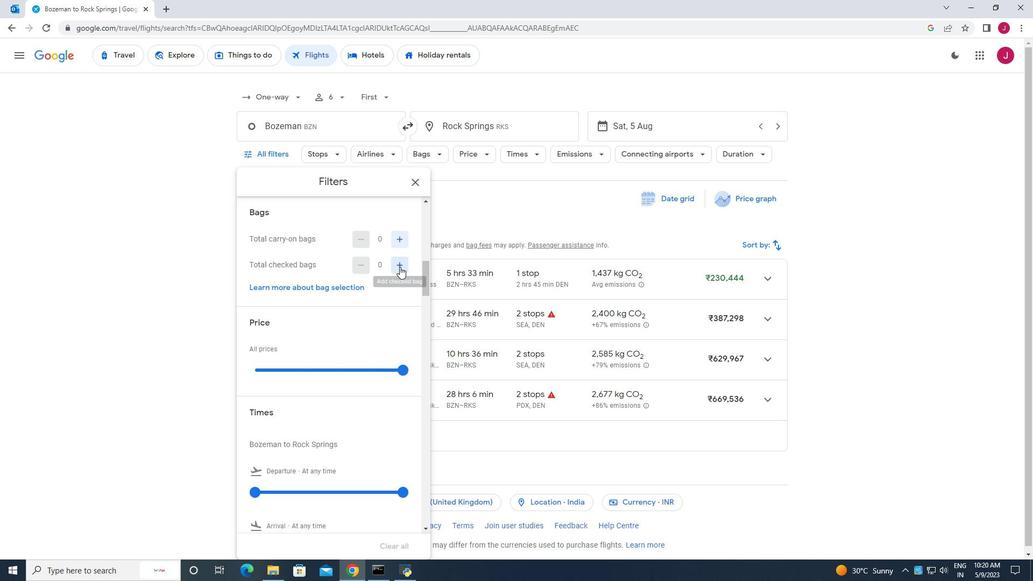 
Action: Mouse moved to (393, 263)
Screenshot: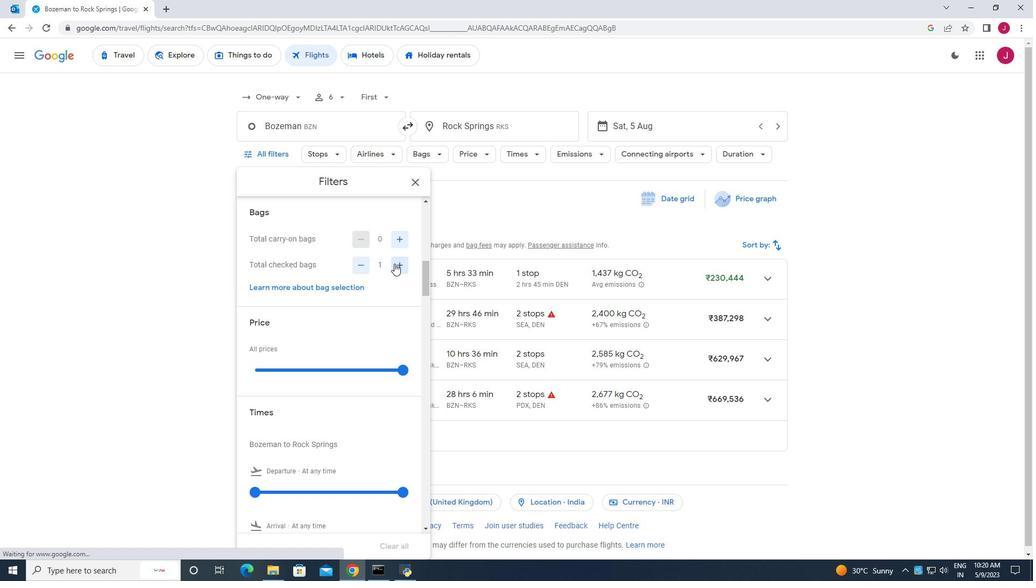 
Action: Mouse scrolled (393, 263) with delta (0, 0)
Screenshot: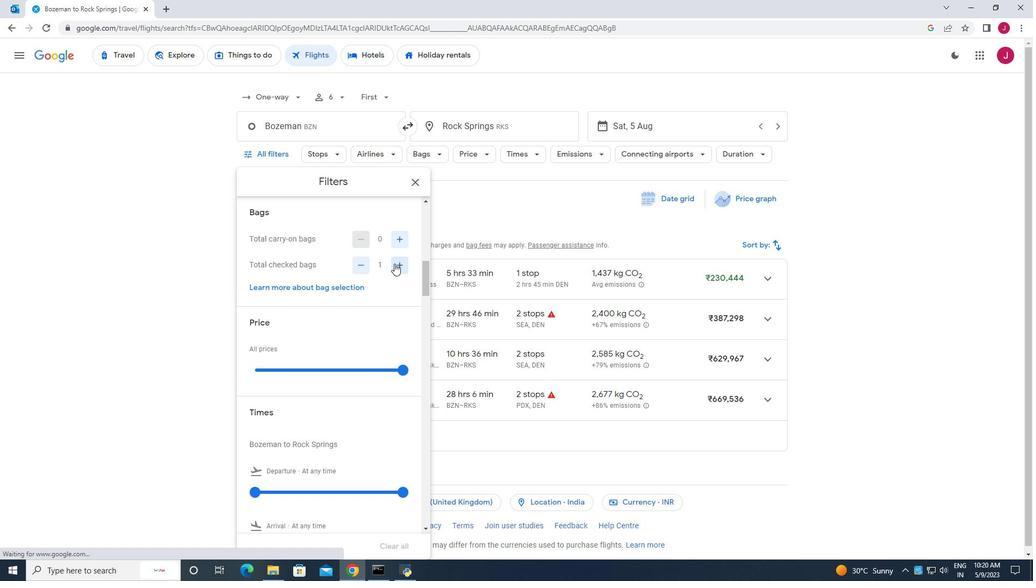 
Action: Mouse scrolled (393, 263) with delta (0, 0)
Screenshot: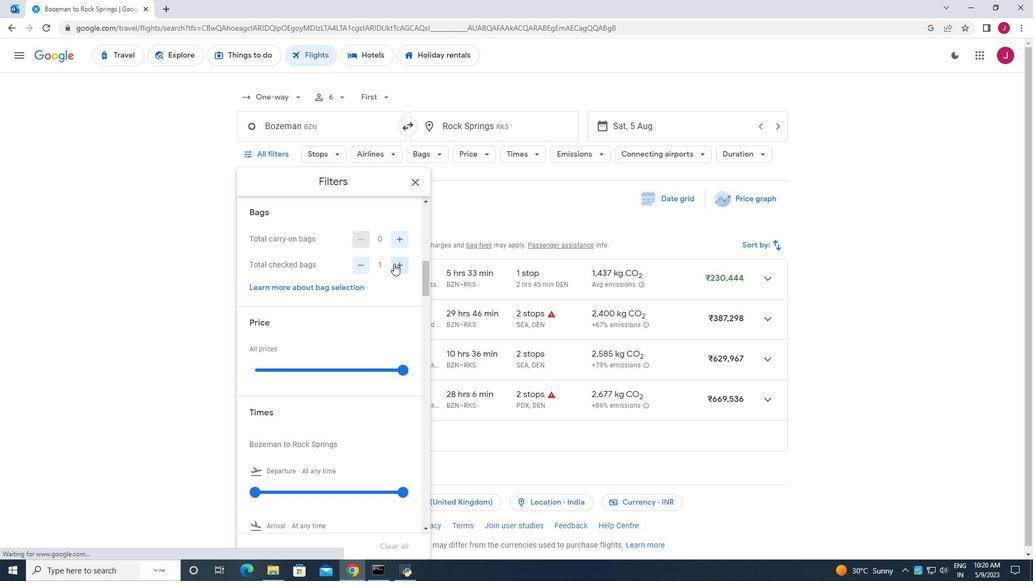 
Action: Mouse moved to (397, 262)
Screenshot: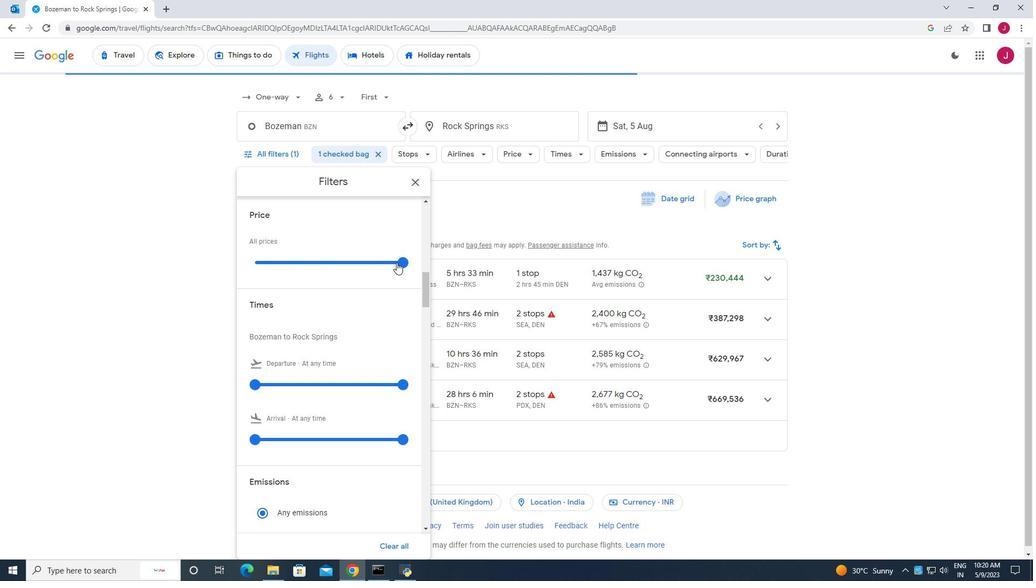 
Action: Mouse pressed left at (397, 262)
Screenshot: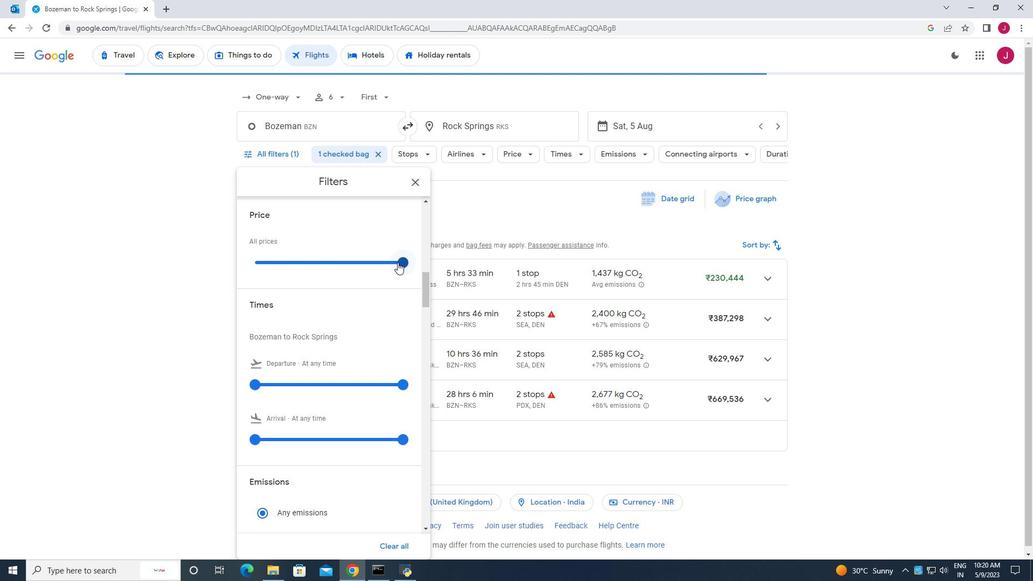 
Action: Mouse moved to (382, 268)
Screenshot: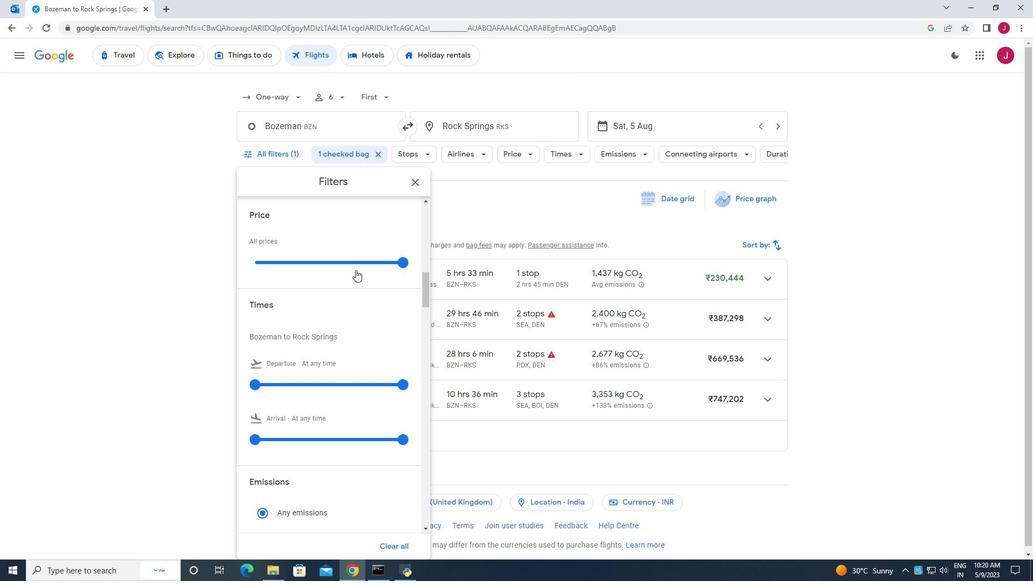 
Action: Mouse scrolled (382, 267) with delta (0, 0)
Screenshot: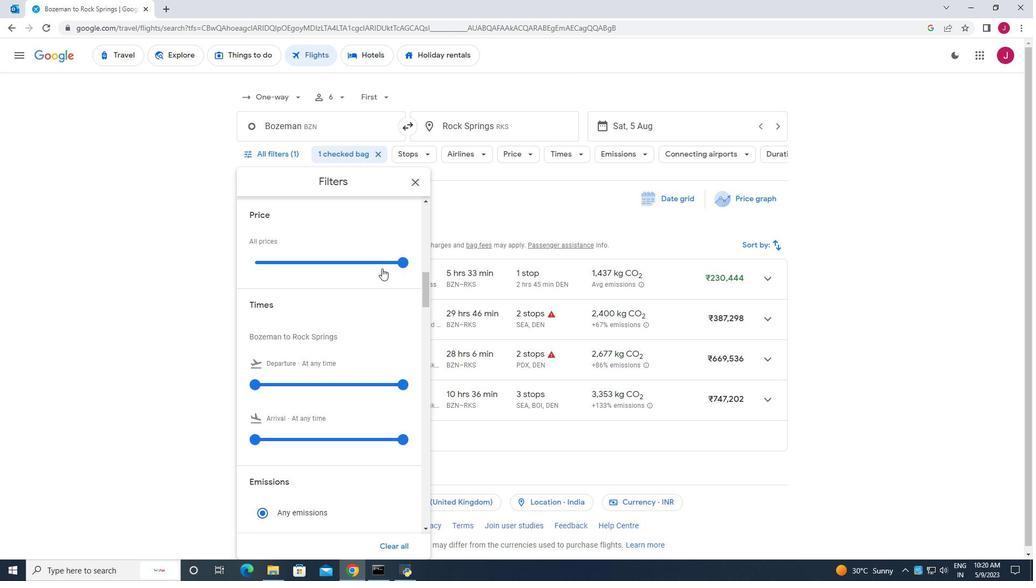 
Action: Mouse scrolled (382, 267) with delta (0, 0)
Screenshot: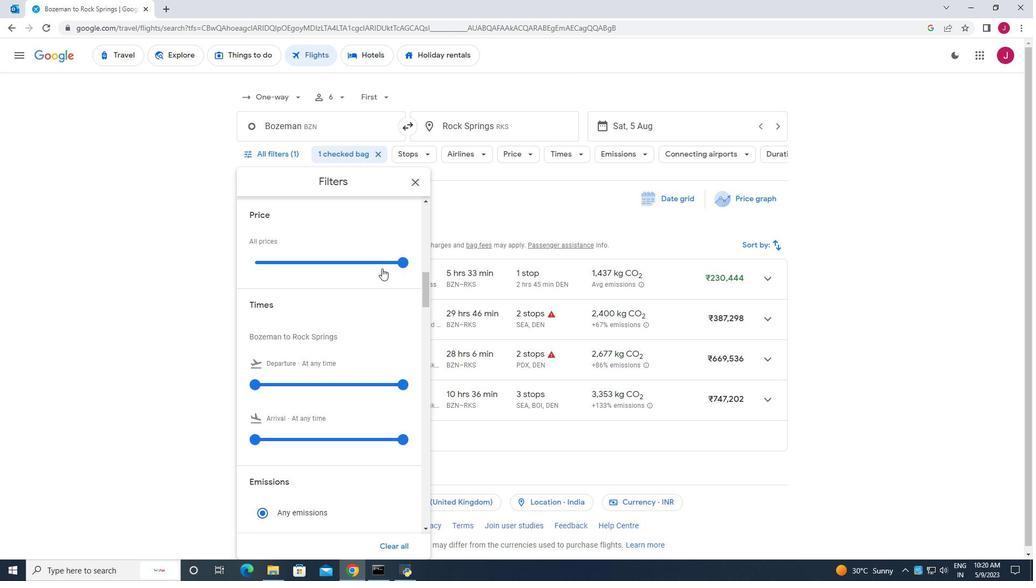 
Action: Mouse moved to (273, 271)
Screenshot: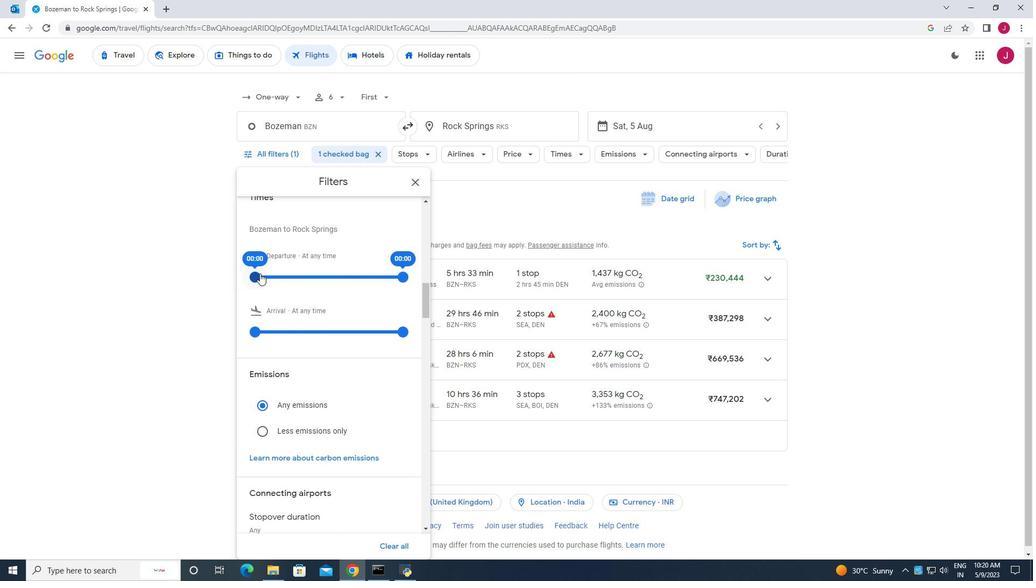 
Action: Mouse scrolled (273, 272) with delta (0, 0)
Screenshot: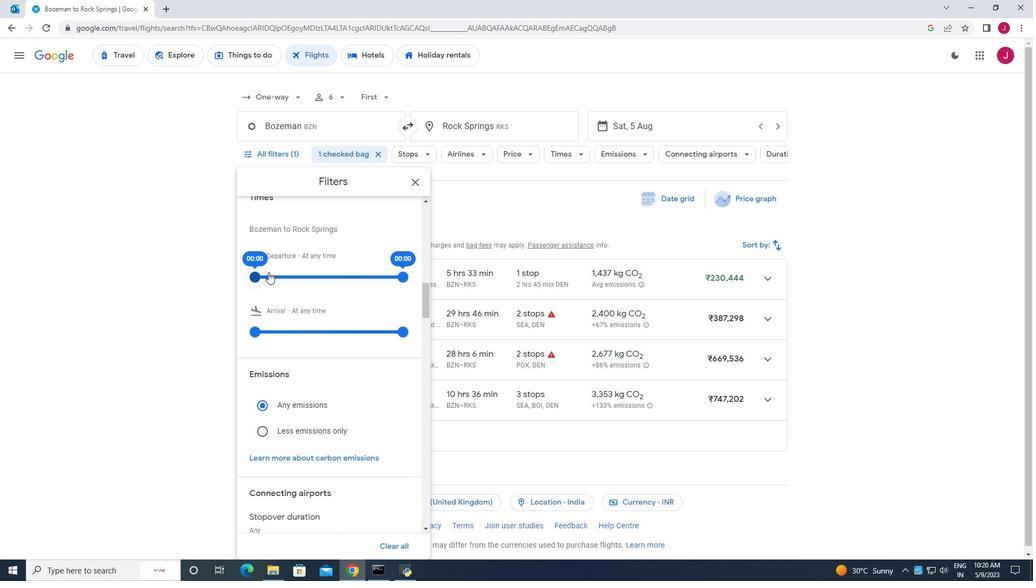 
Action: Mouse scrolled (273, 272) with delta (0, 0)
Screenshot: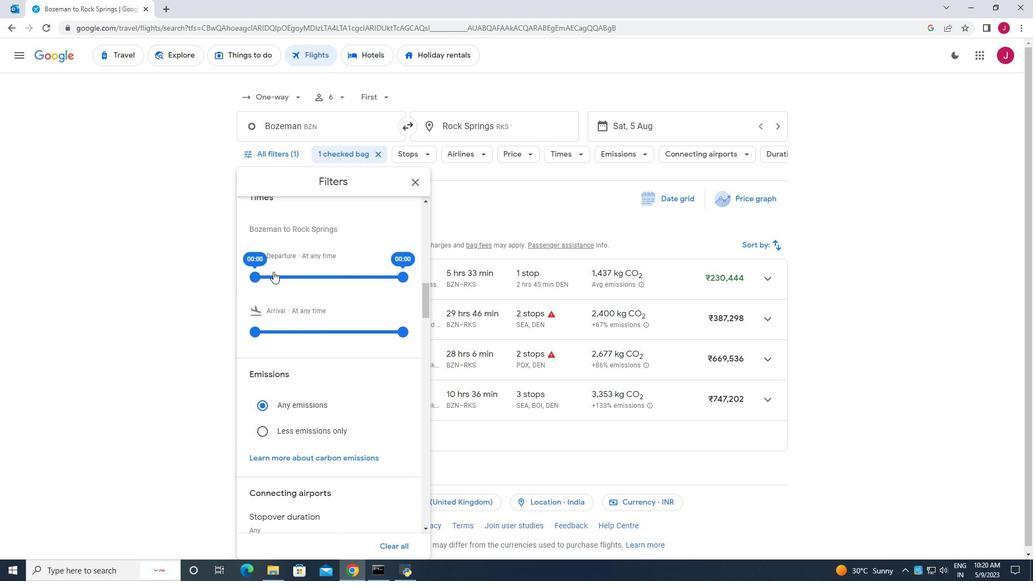 
Action: Mouse moved to (401, 262)
Screenshot: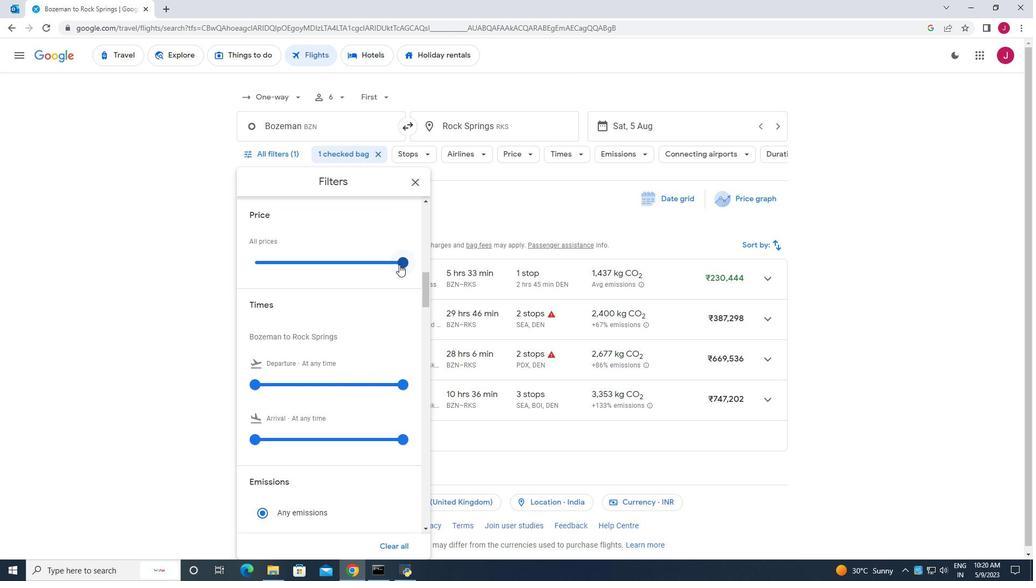 
Action: Mouse pressed left at (401, 262)
Screenshot: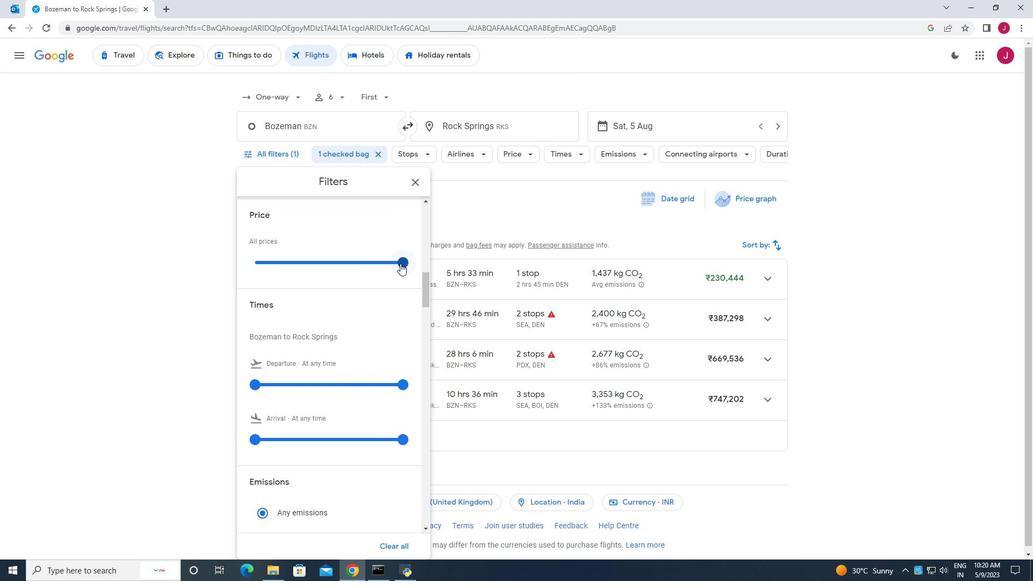 
Action: Mouse moved to (274, 267)
Screenshot: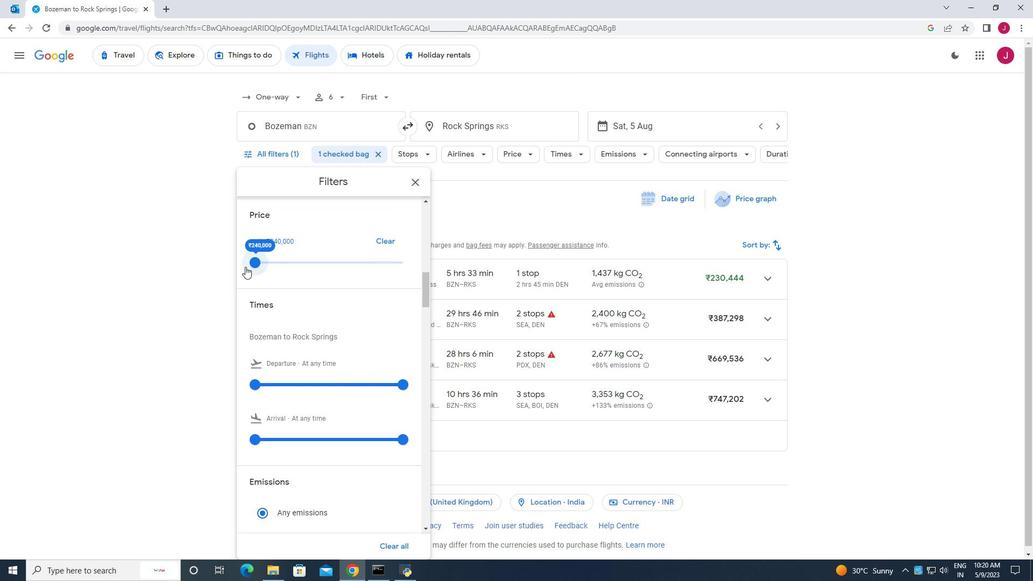 
Action: Mouse scrolled (274, 266) with delta (0, 0)
Screenshot: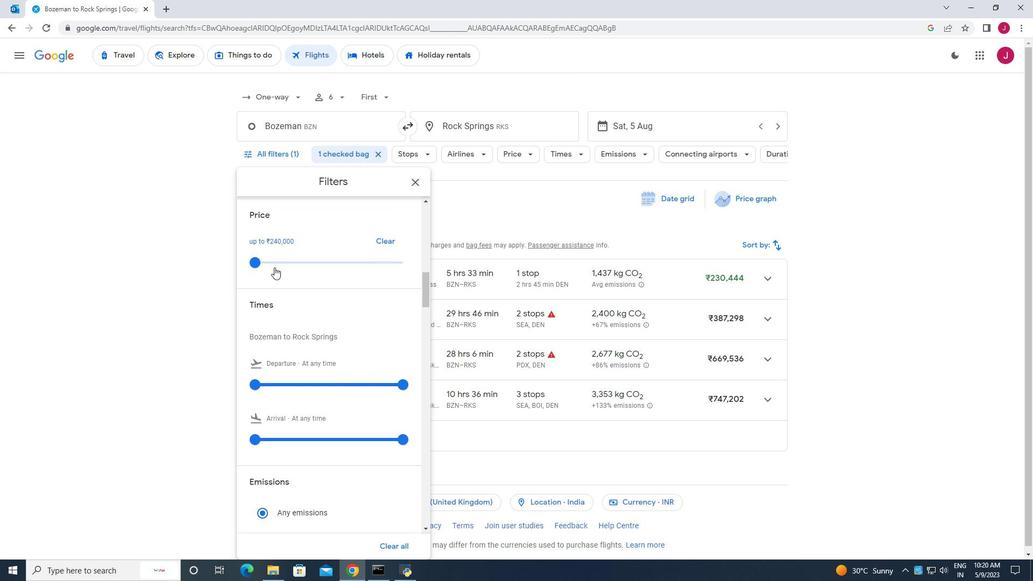 
Action: Mouse scrolled (274, 266) with delta (0, 0)
Screenshot: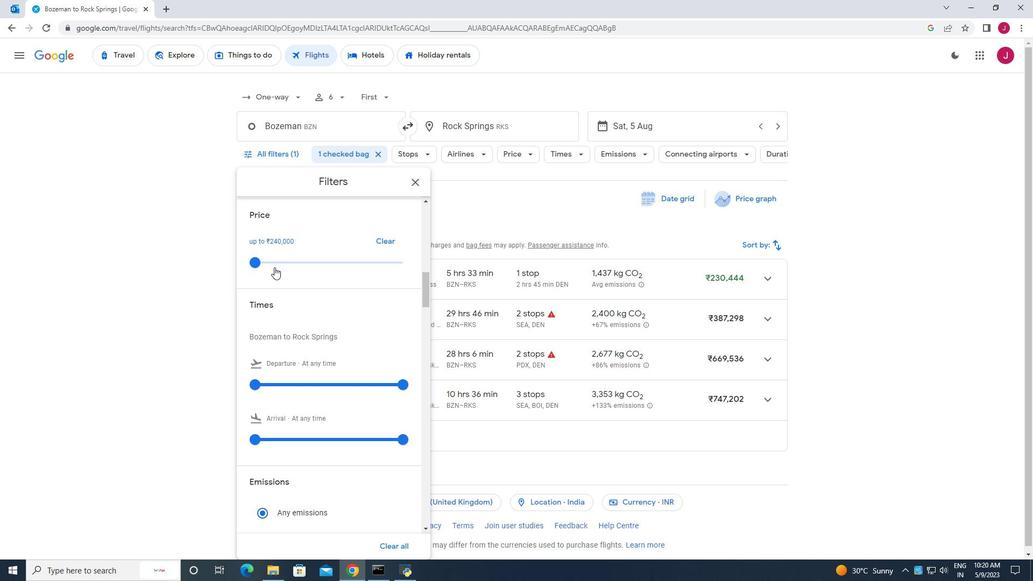 
Action: Mouse moved to (255, 277)
Screenshot: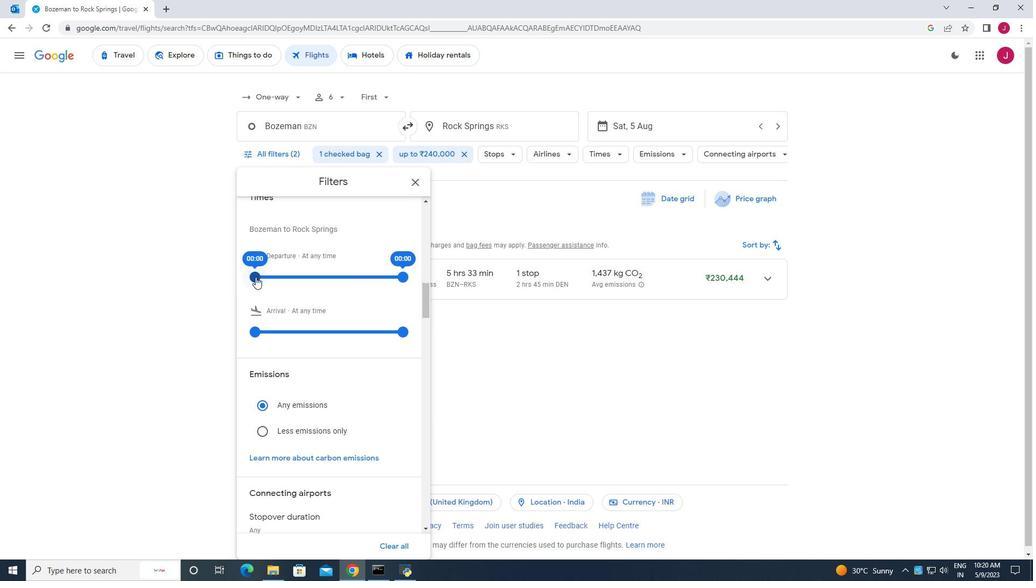 
Action: Mouse pressed left at (255, 277)
Screenshot: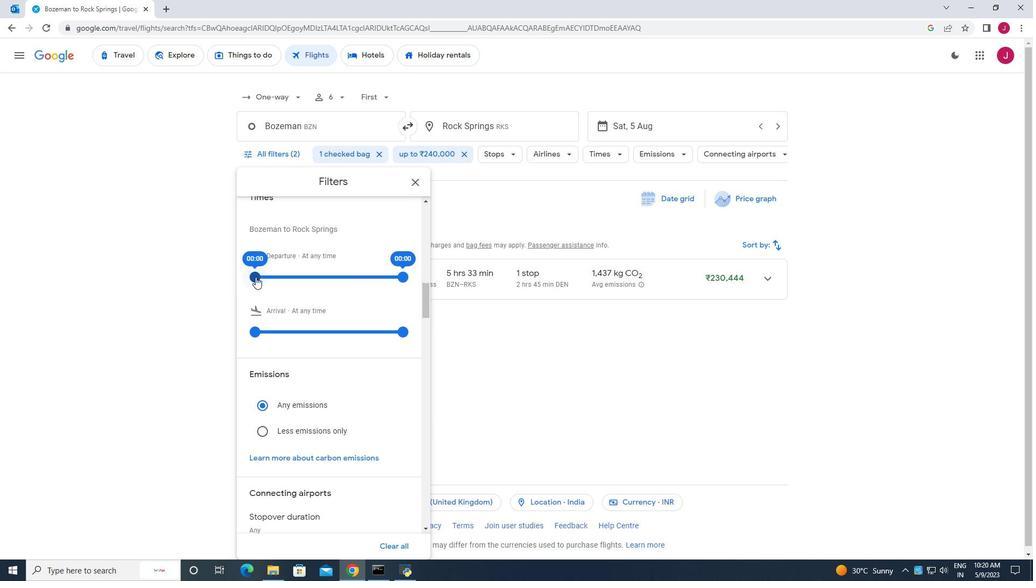 
Action: Mouse moved to (401, 274)
Screenshot: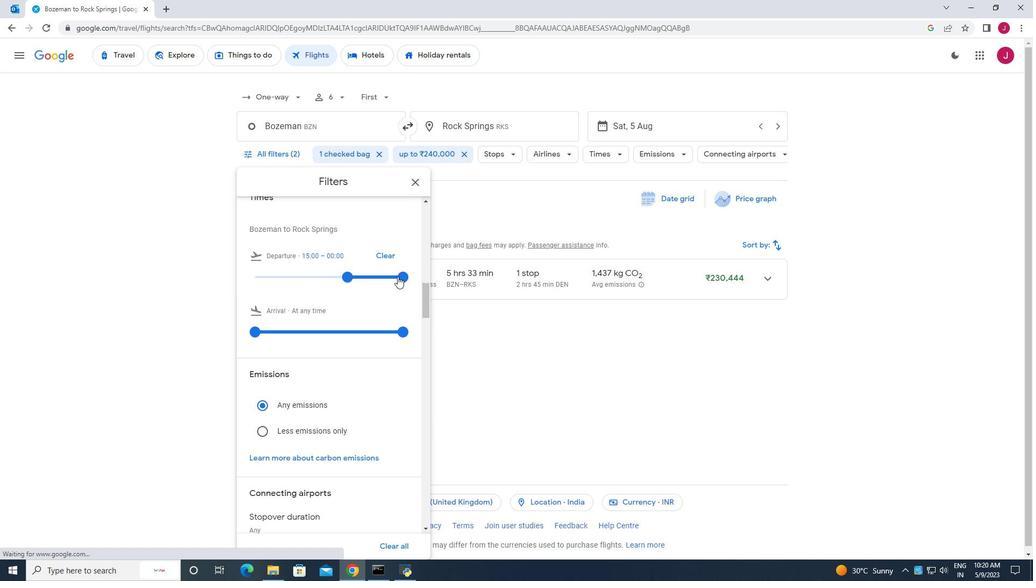 
Action: Mouse pressed left at (401, 274)
Screenshot: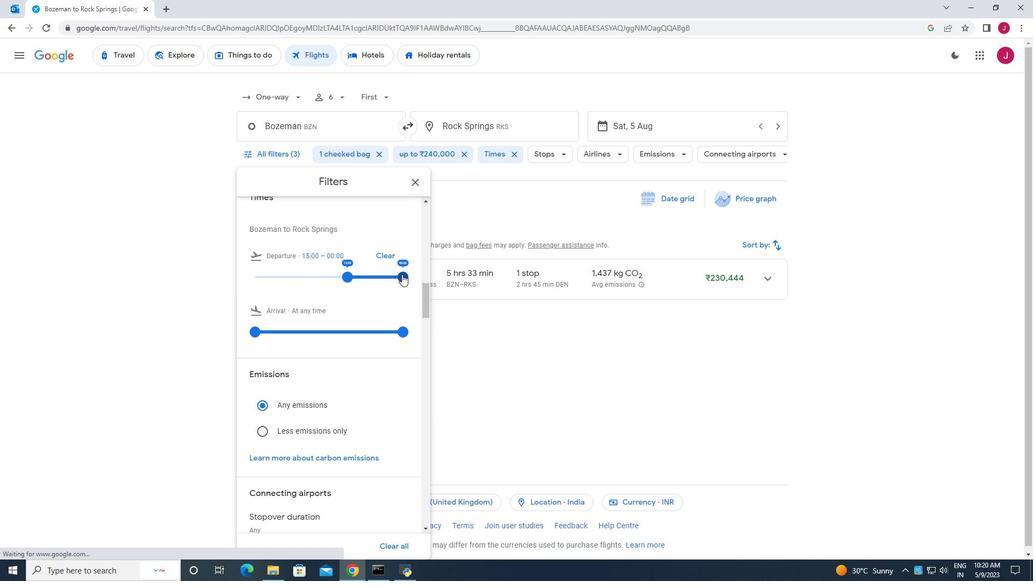 
Action: Mouse moved to (398, 229)
Screenshot: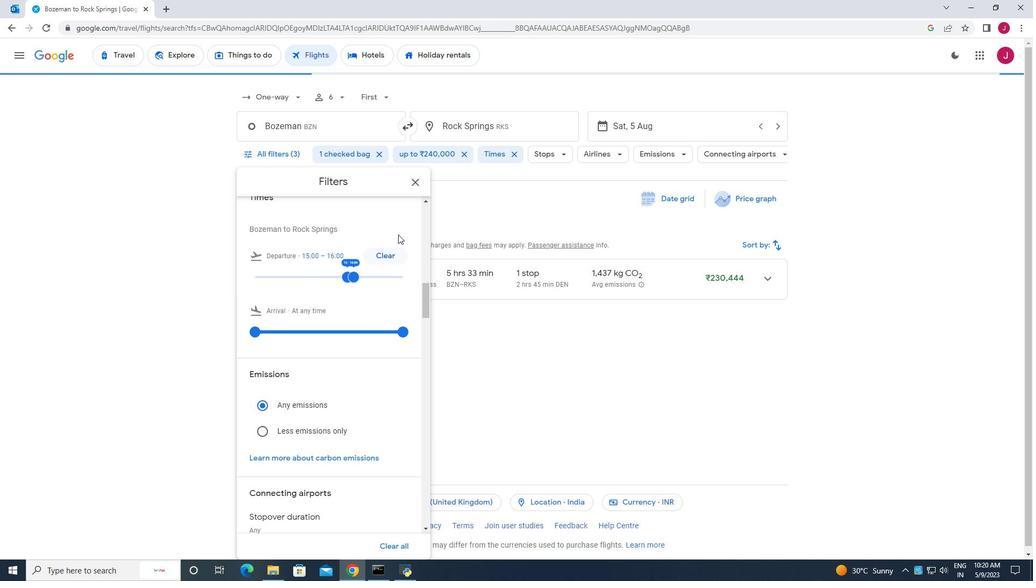 
